 Task: Look for space in Smila, Ukraine from 6th September, 2023 to 15th September, 2023 for 6 adults in price range Rs.8000 to Rs.12000. Place can be entire place or private room with 6 bedrooms having 6 beds and 6 bathrooms. Property type can be house, flat, guest house. Amenities needed are: wifi, TV, free parkinig on premises, gym, breakfast. Booking option can be shelf check-in. Required host language is English.
Action: Mouse moved to (402, 84)
Screenshot: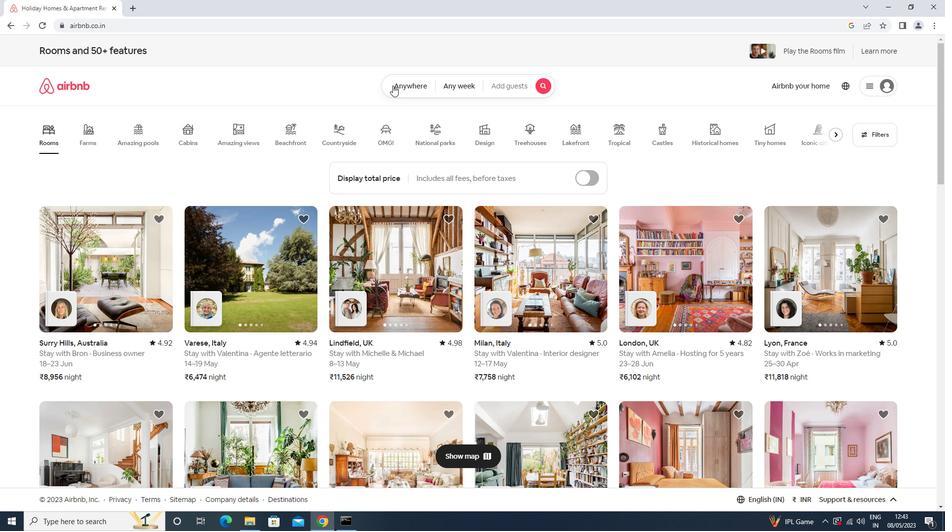 
Action: Mouse pressed left at (402, 84)
Screenshot: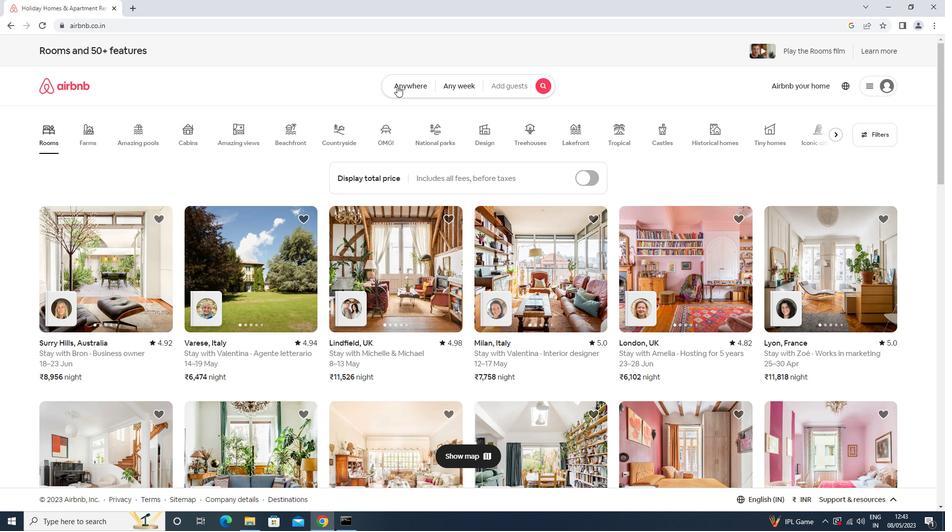 
Action: Mouse moved to (336, 121)
Screenshot: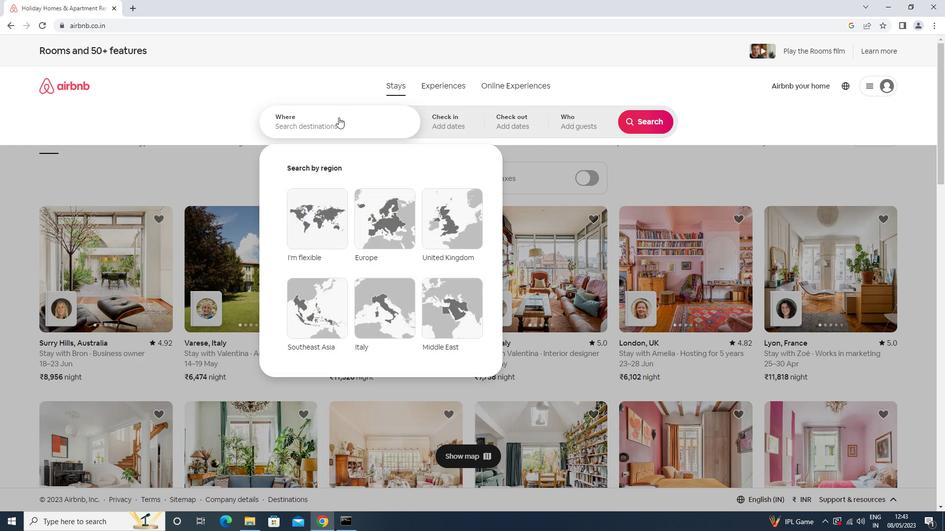 
Action: Mouse pressed left at (336, 121)
Screenshot: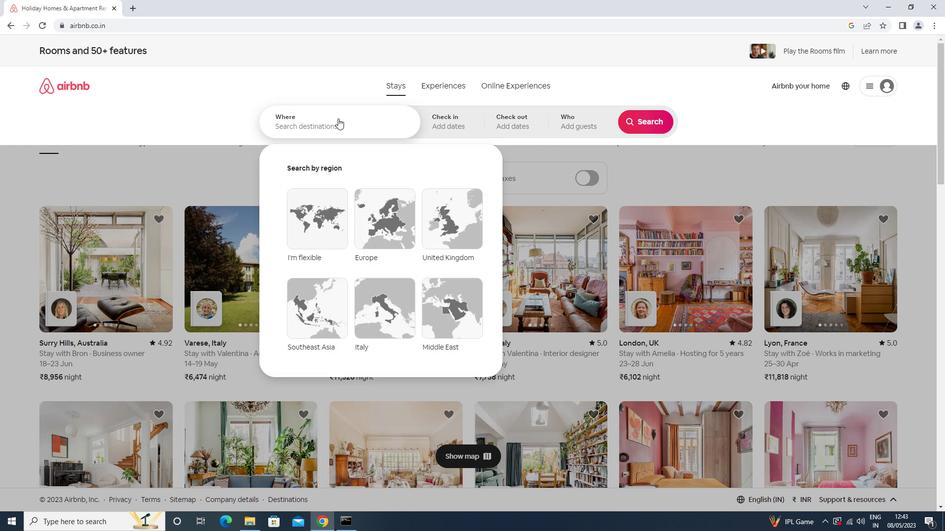 
Action: Key pressed <Key.shift>SMILA,<Key.space><Key.shift>UKRAINE<Key.enter>
Screenshot: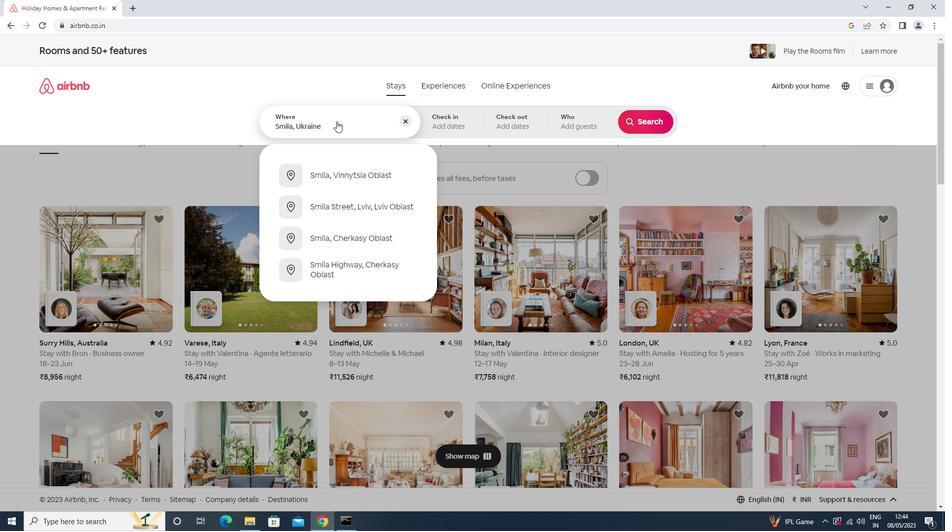 
Action: Mouse moved to (647, 197)
Screenshot: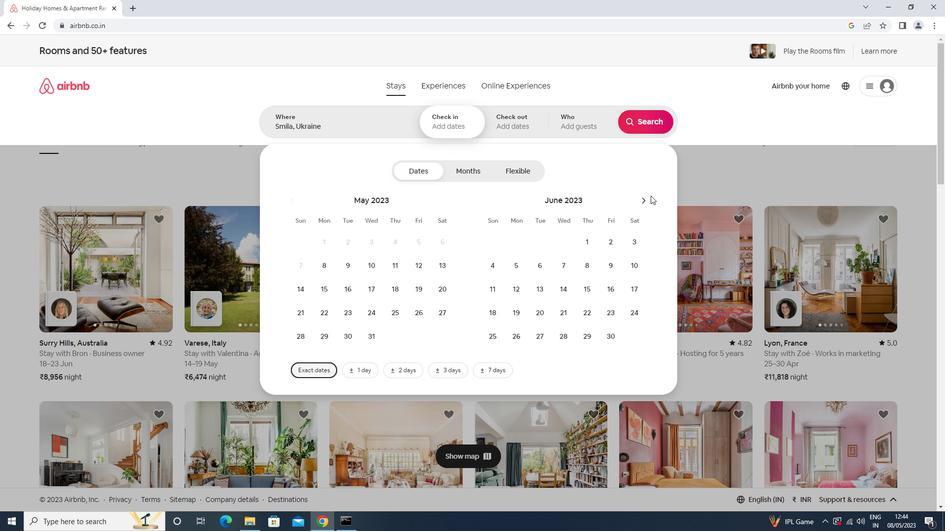 
Action: Mouse pressed left at (647, 197)
Screenshot: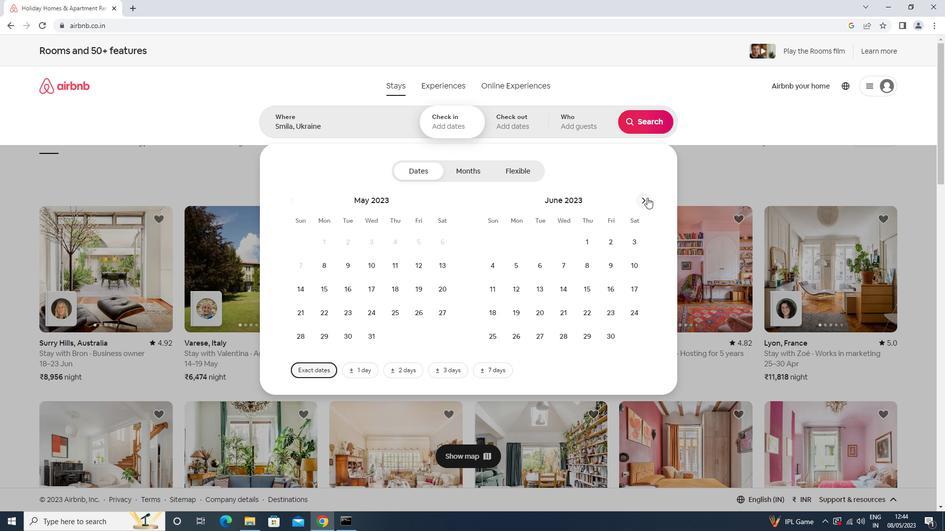 
Action: Mouse moved to (646, 197)
Screenshot: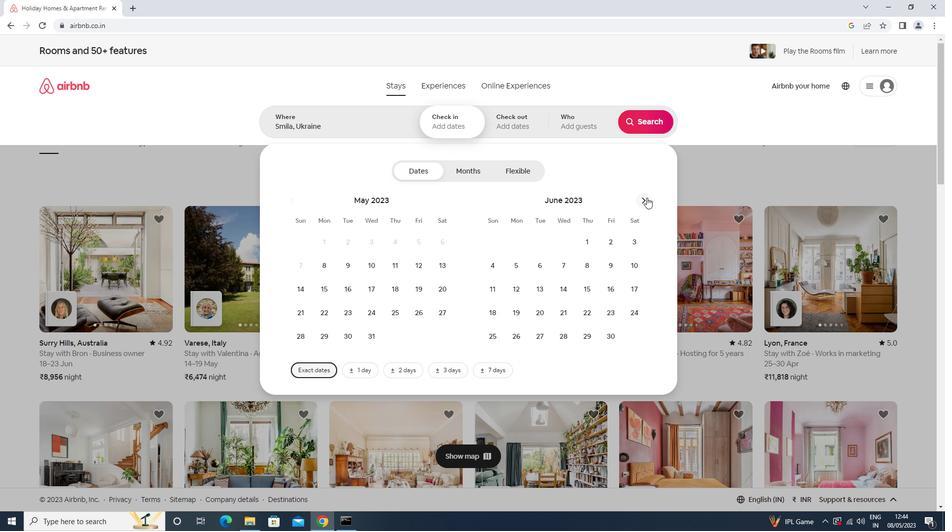 
Action: Mouse pressed left at (646, 197)
Screenshot: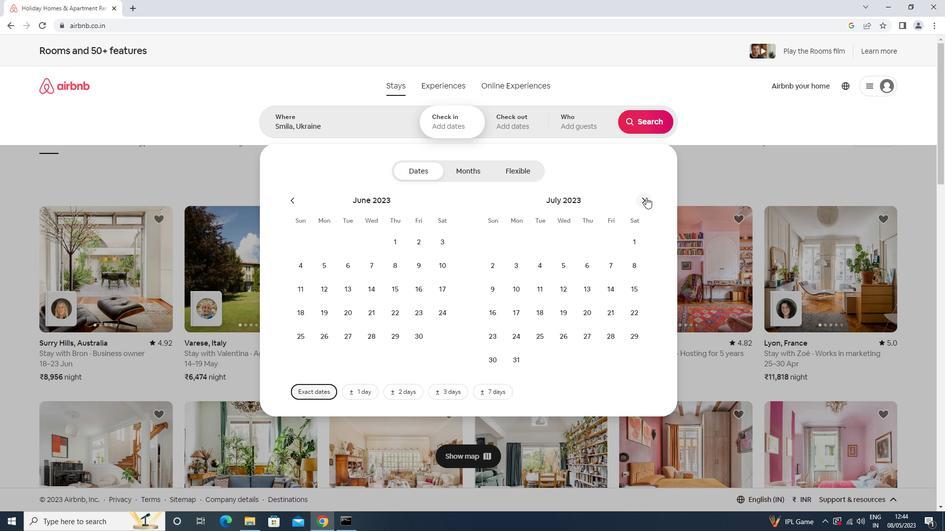 
Action: Mouse pressed left at (646, 197)
Screenshot: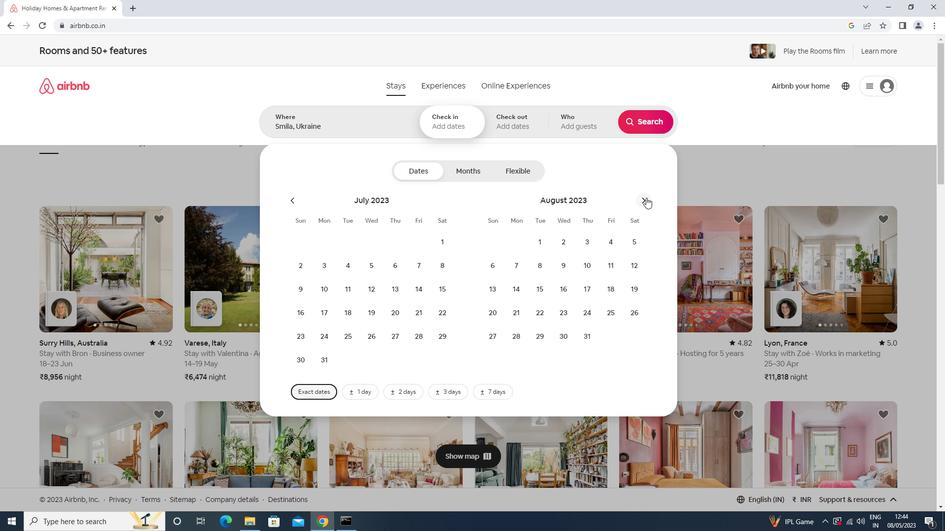 
Action: Mouse moved to (563, 262)
Screenshot: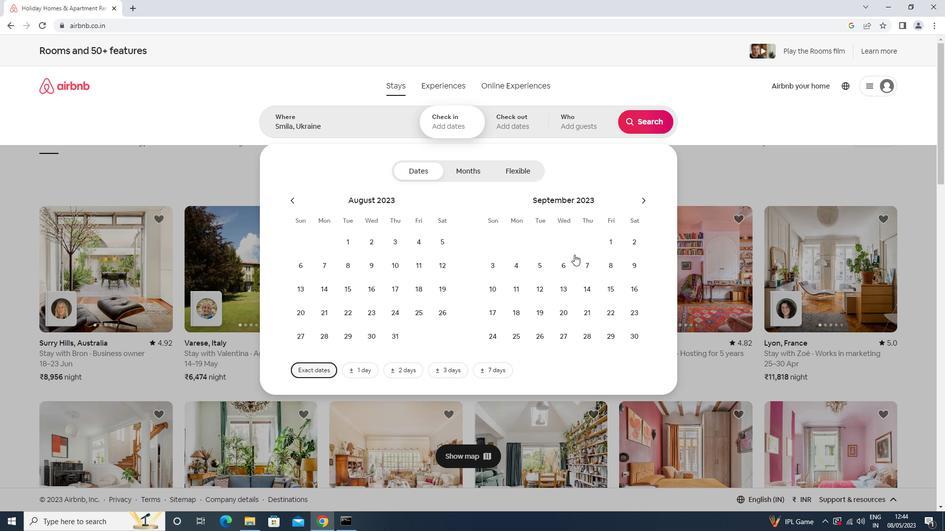 
Action: Mouse pressed left at (563, 262)
Screenshot: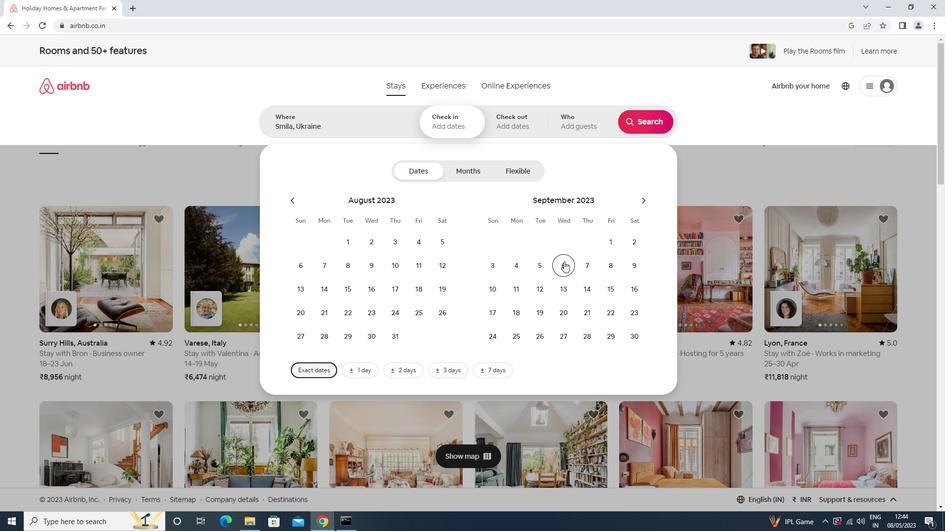 
Action: Mouse moved to (617, 290)
Screenshot: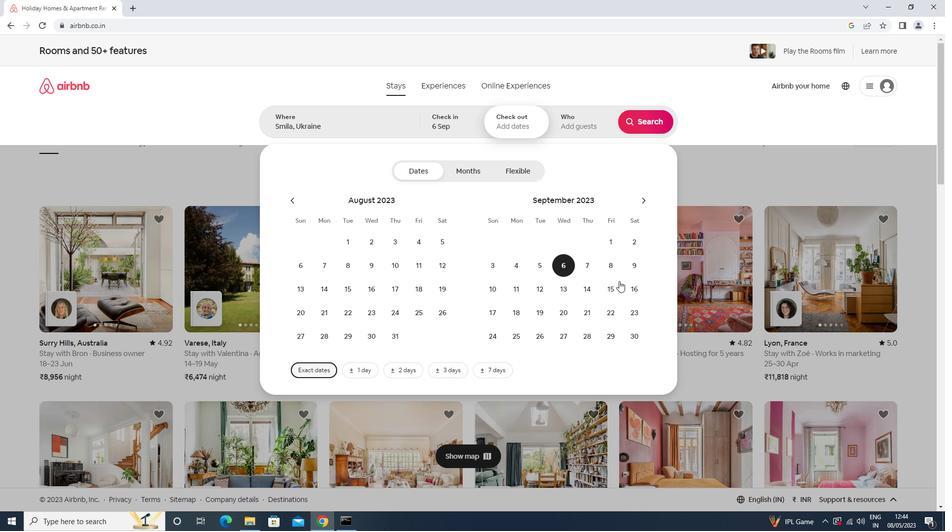 
Action: Mouse pressed left at (617, 290)
Screenshot: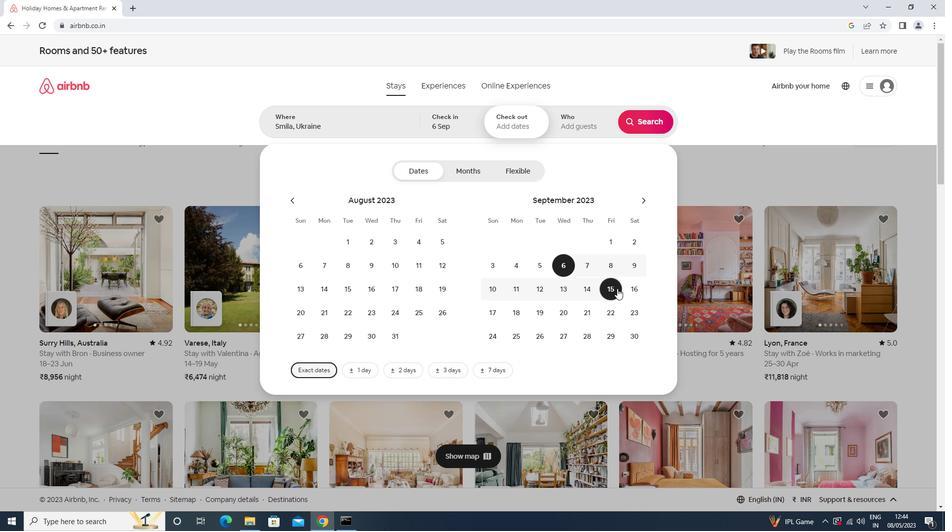 
Action: Mouse moved to (574, 111)
Screenshot: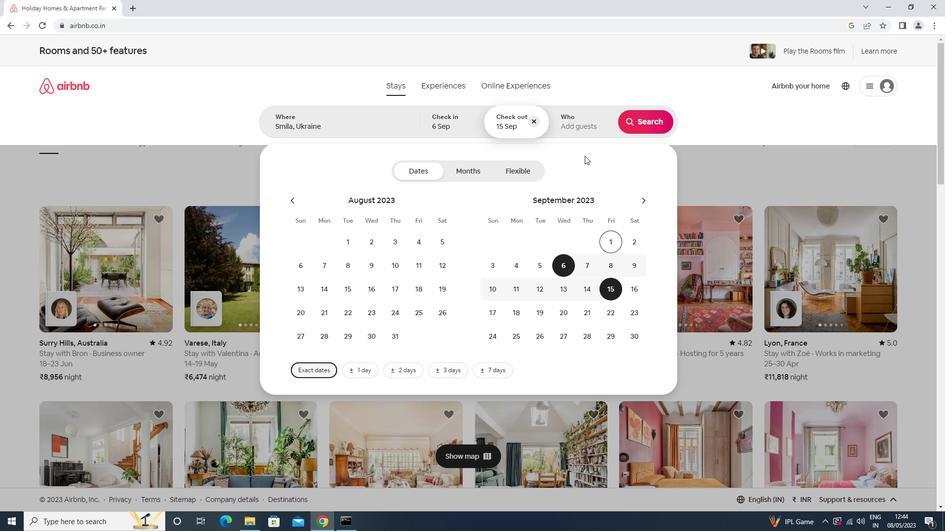 
Action: Mouse pressed left at (574, 111)
Screenshot: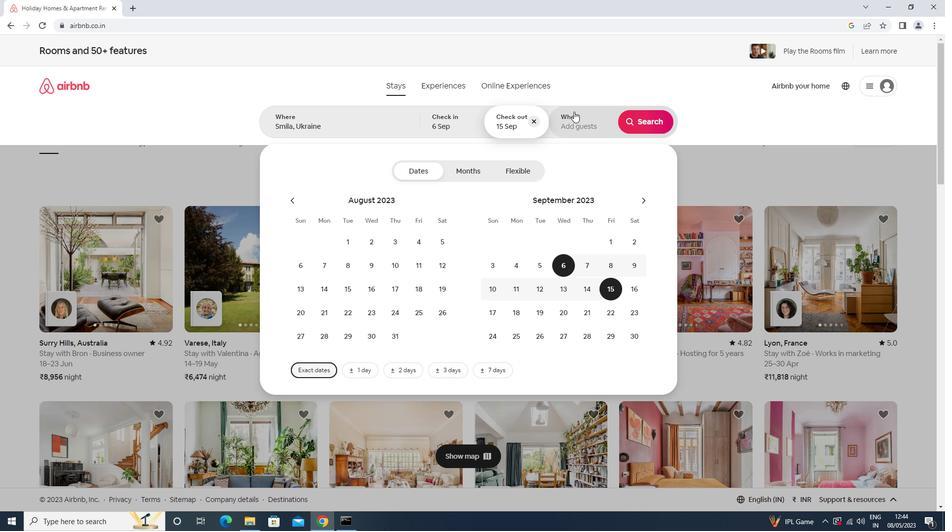 
Action: Mouse moved to (651, 172)
Screenshot: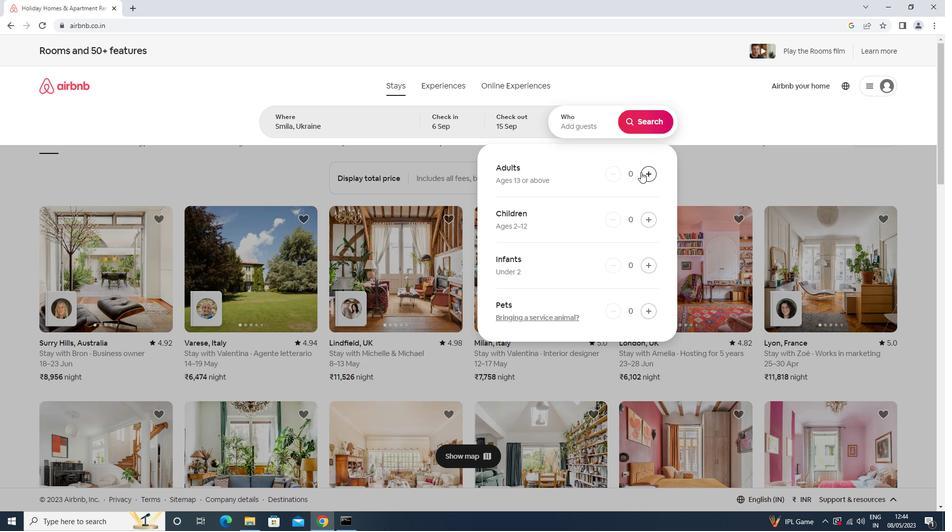 
Action: Mouse pressed left at (651, 172)
Screenshot: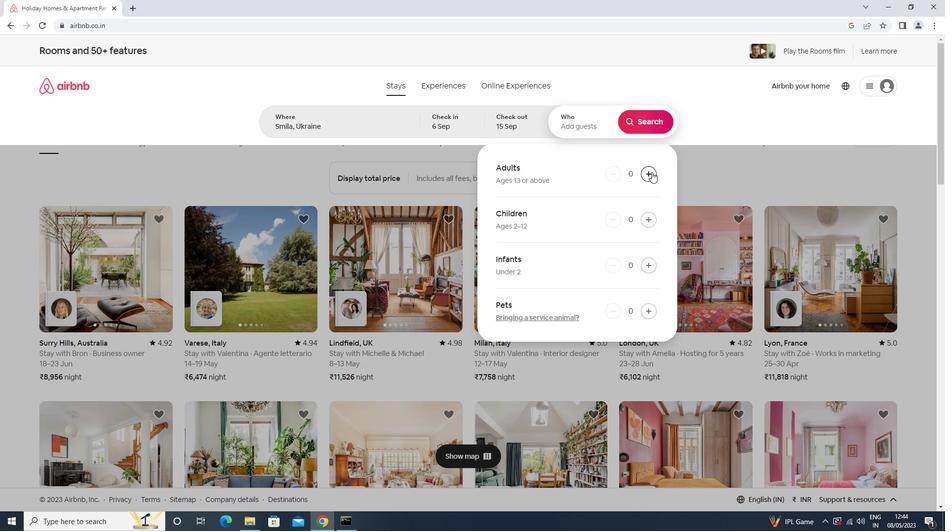 
Action: Mouse moved to (652, 172)
Screenshot: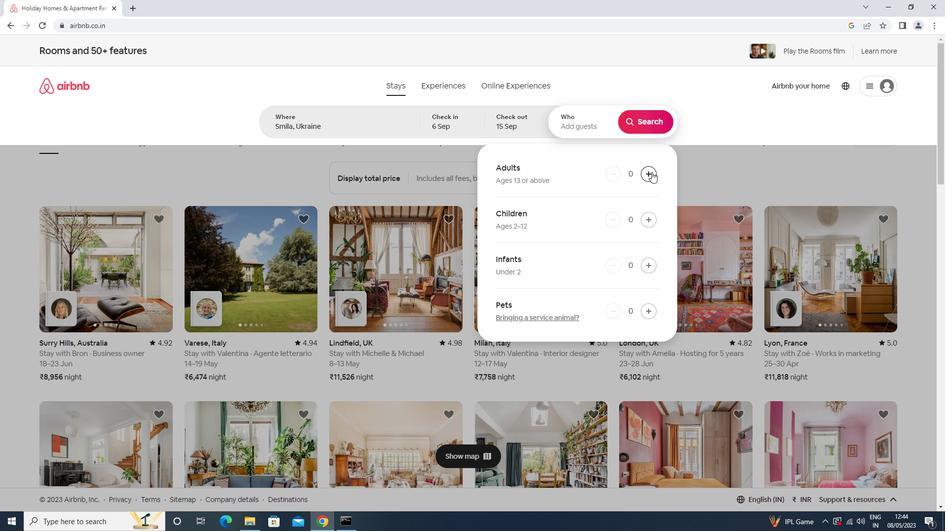 
Action: Mouse pressed left at (652, 172)
Screenshot: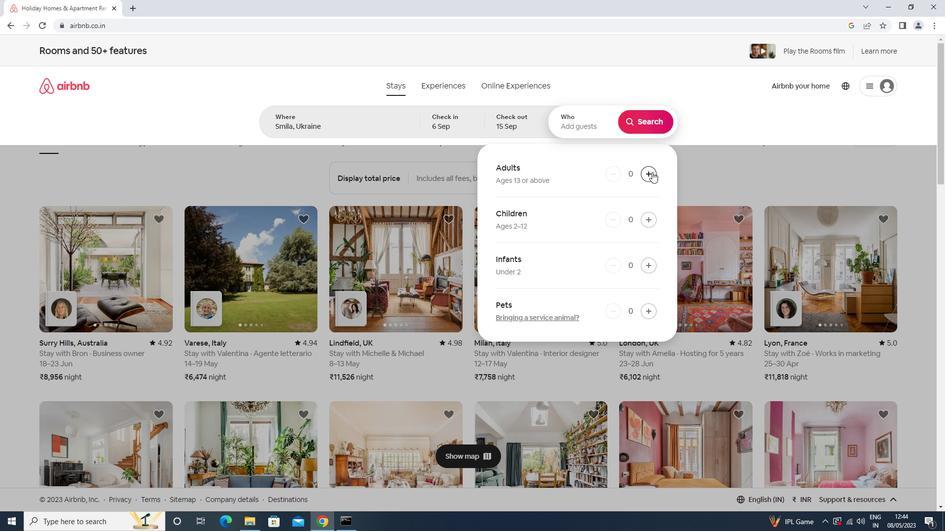
Action: Mouse pressed left at (652, 172)
Screenshot: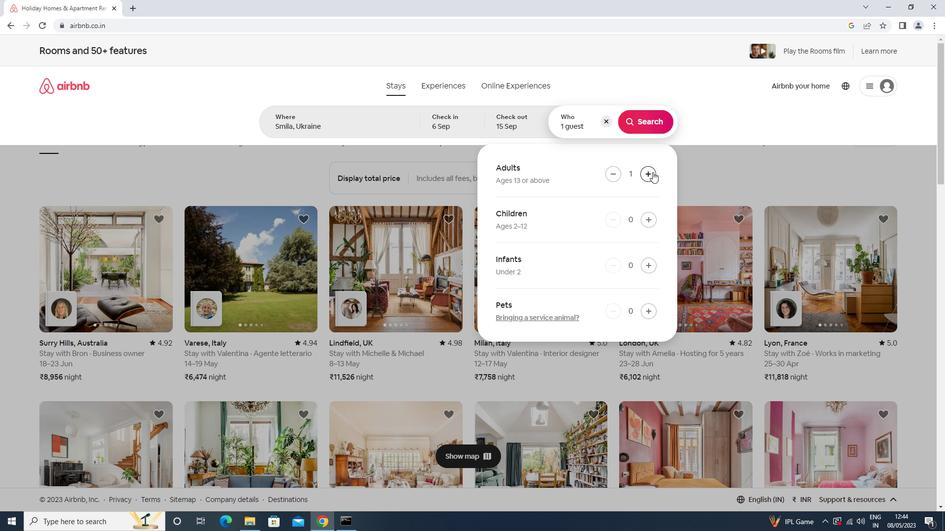 
Action: Mouse pressed left at (652, 172)
Screenshot: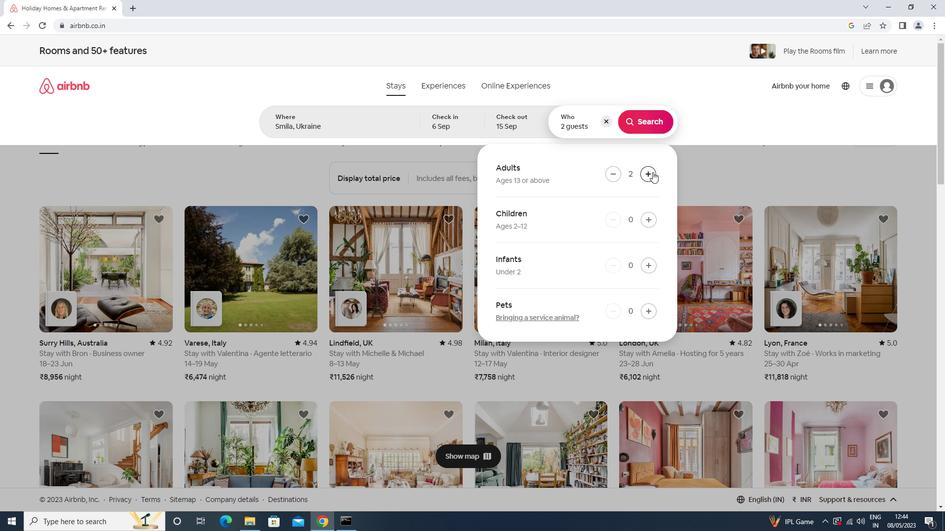 
Action: Mouse pressed left at (652, 172)
Screenshot: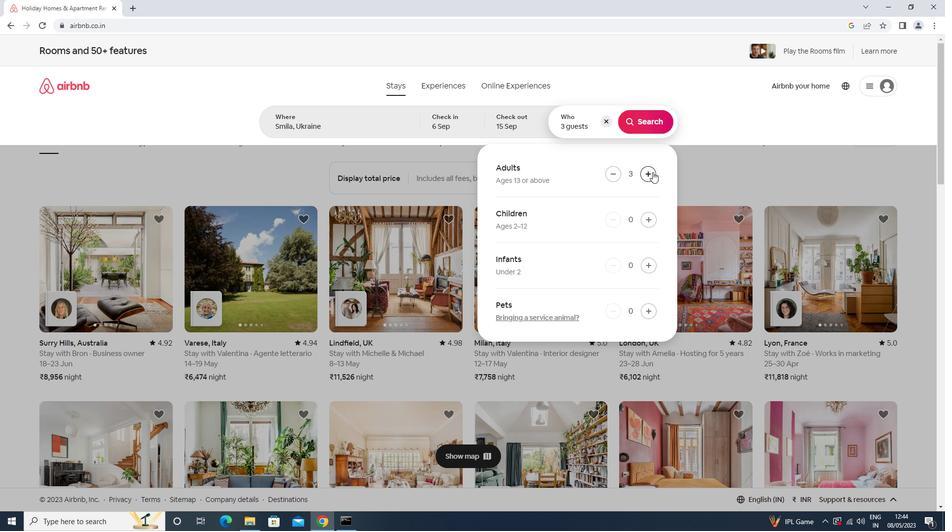 
Action: Mouse pressed left at (652, 172)
Screenshot: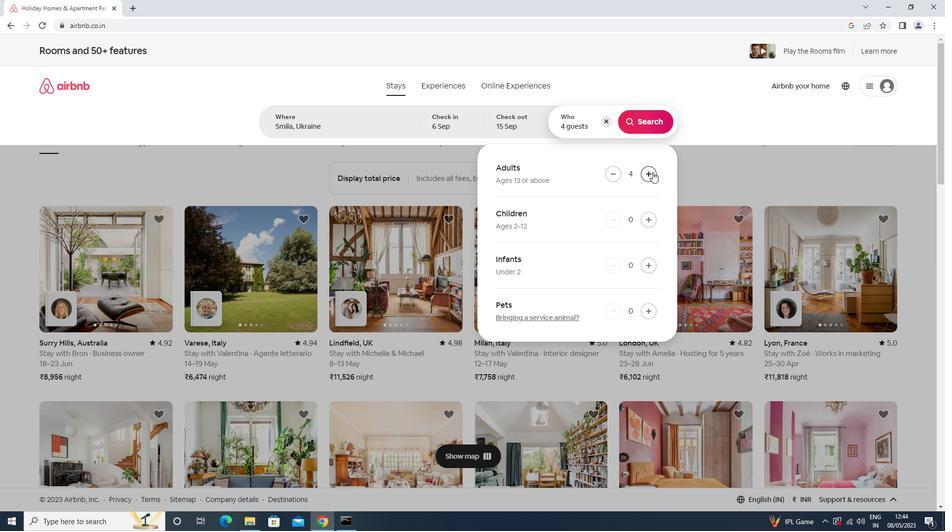 
Action: Mouse moved to (649, 124)
Screenshot: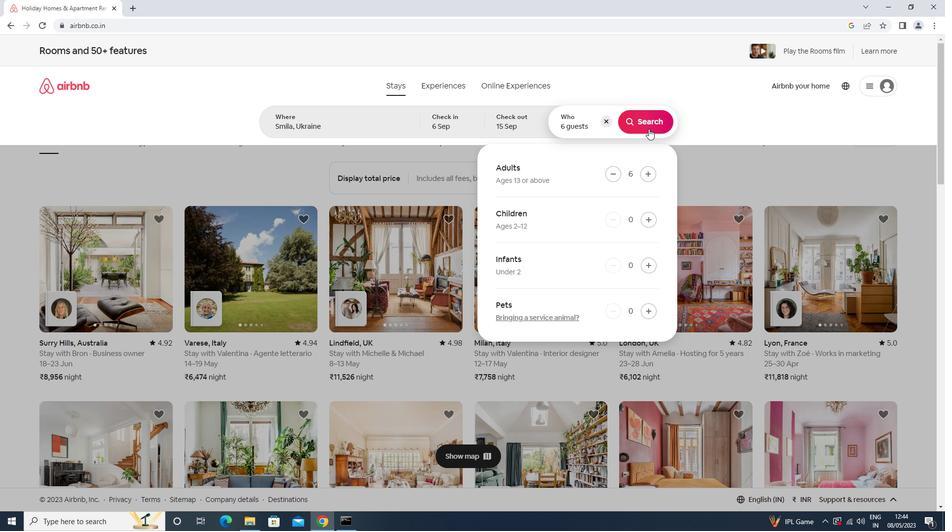 
Action: Mouse pressed left at (649, 124)
Screenshot: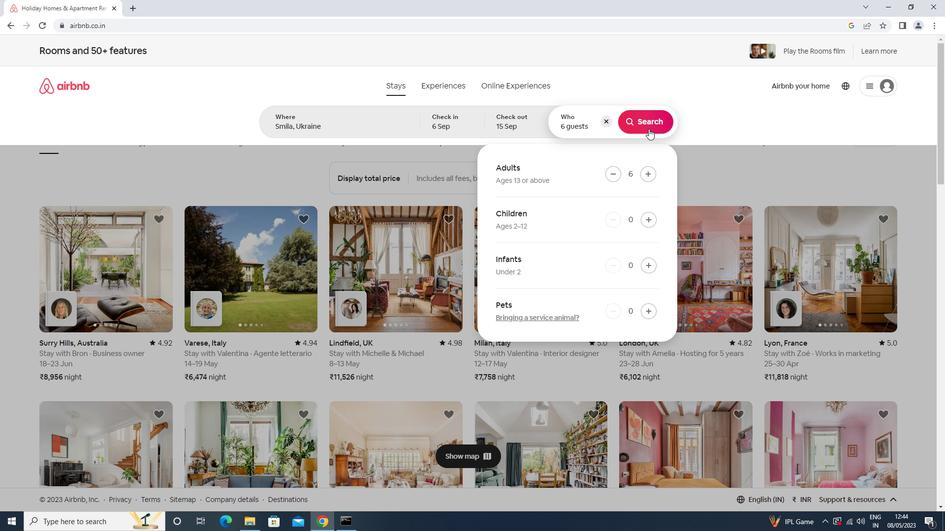 
Action: Mouse moved to (913, 95)
Screenshot: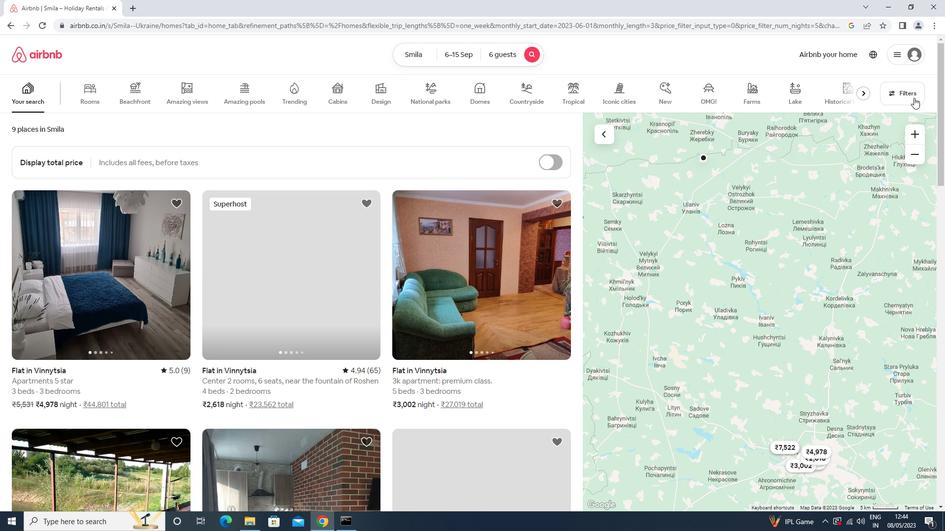 
Action: Mouse pressed left at (913, 95)
Screenshot: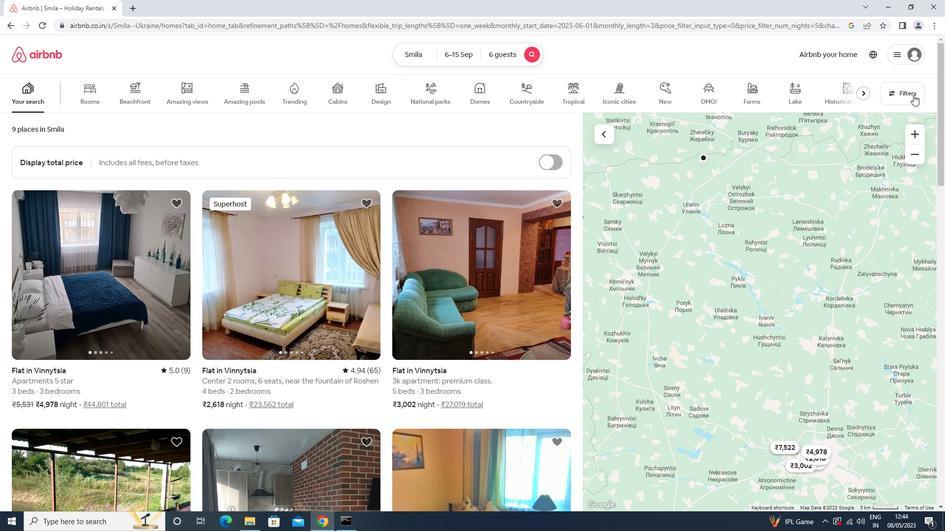 
Action: Mouse moved to (367, 325)
Screenshot: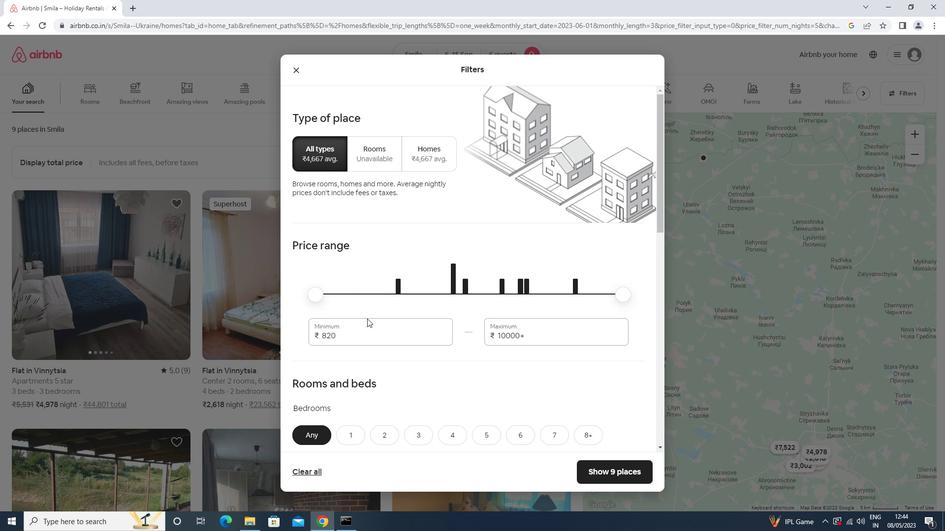 
Action: Mouse pressed left at (367, 325)
Screenshot: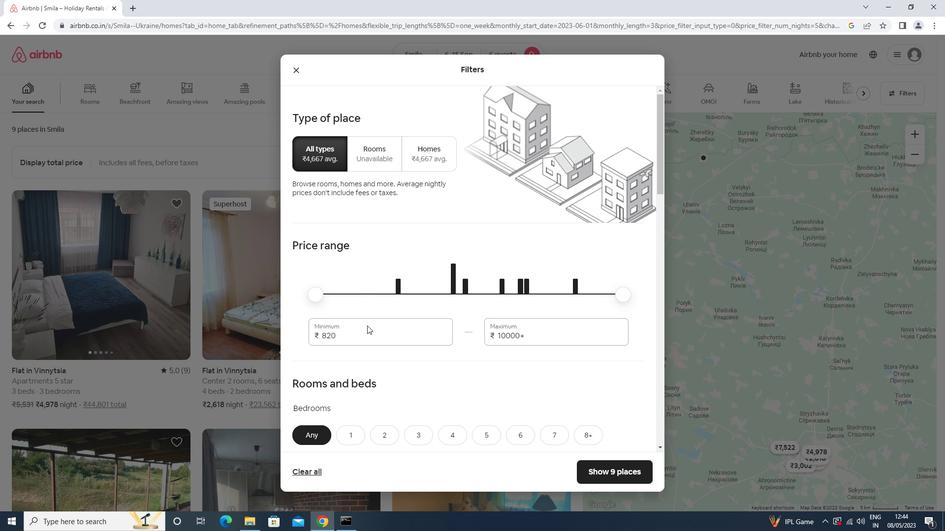 
Action: Mouse moved to (367, 326)
Screenshot: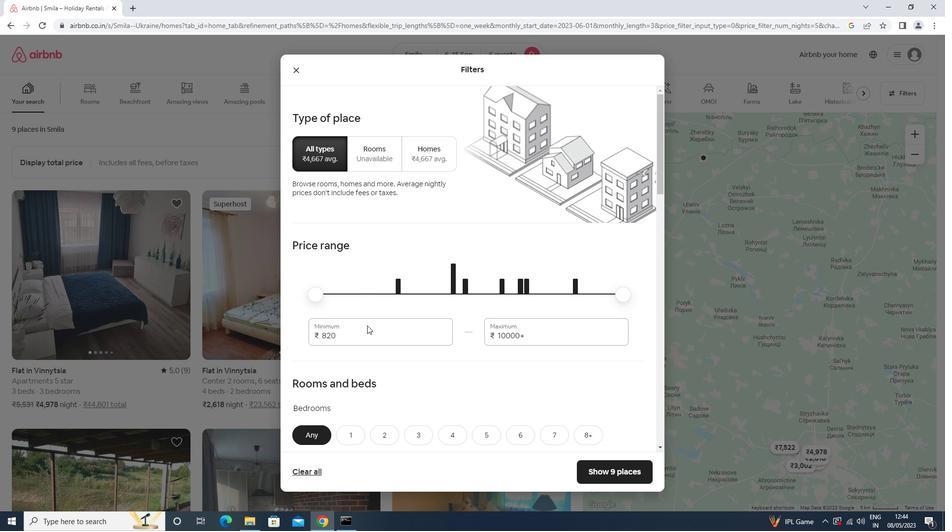 
Action: Key pressed <Key.backspace><Key.backspace>000<Key.tab>12000
Screenshot: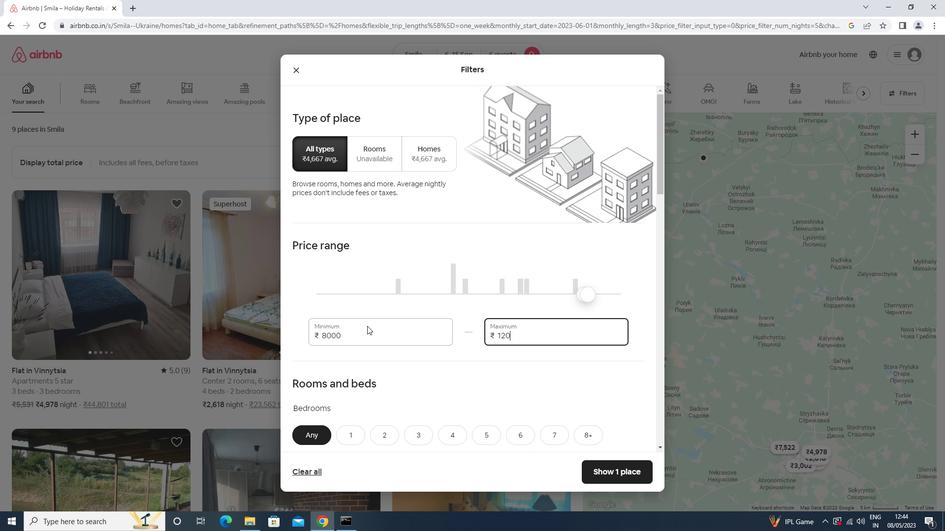 
Action: Mouse moved to (367, 324)
Screenshot: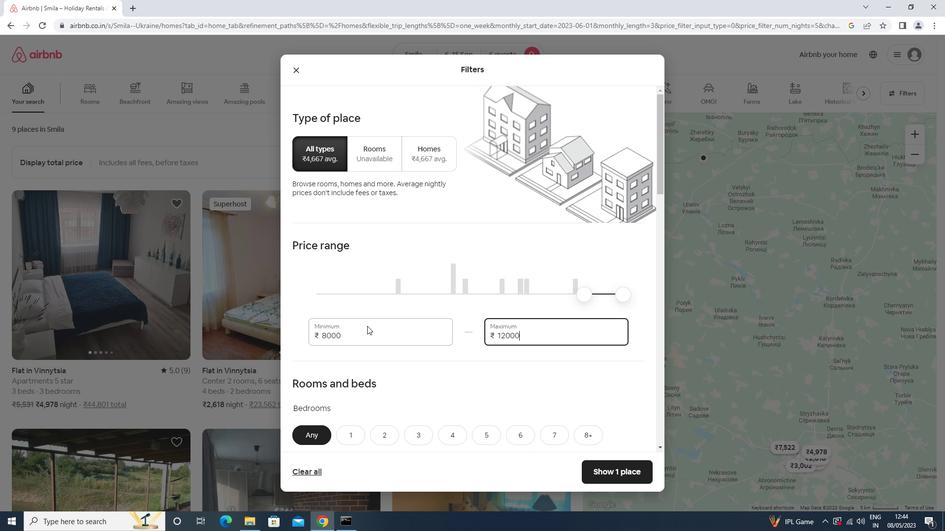 
Action: Mouse scrolled (367, 324) with delta (0, 0)
Screenshot: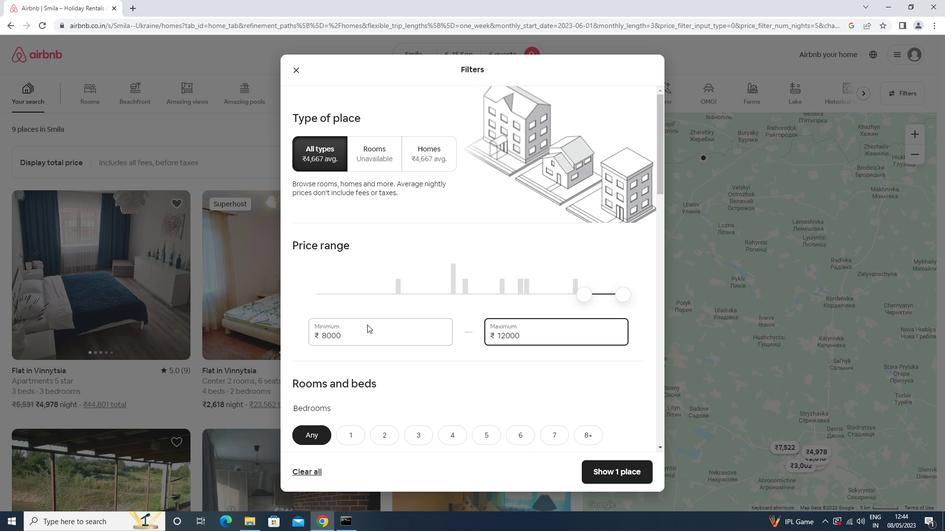 
Action: Mouse scrolled (367, 324) with delta (0, 0)
Screenshot: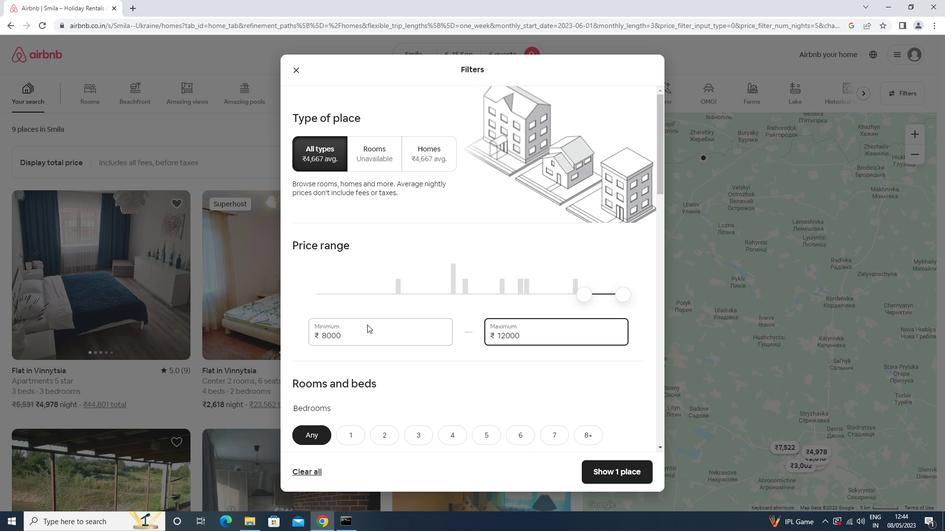 
Action: Mouse scrolled (367, 324) with delta (0, 0)
Screenshot: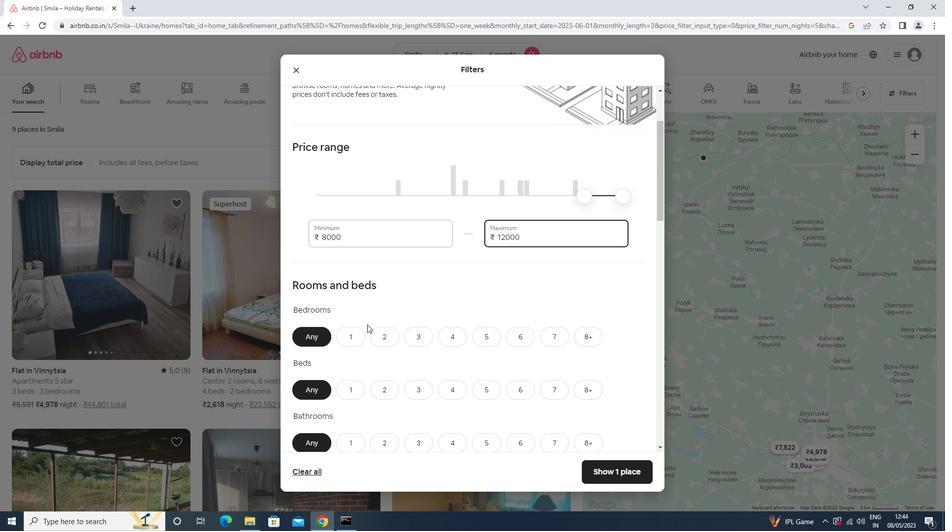 
Action: Mouse scrolled (367, 324) with delta (0, 0)
Screenshot: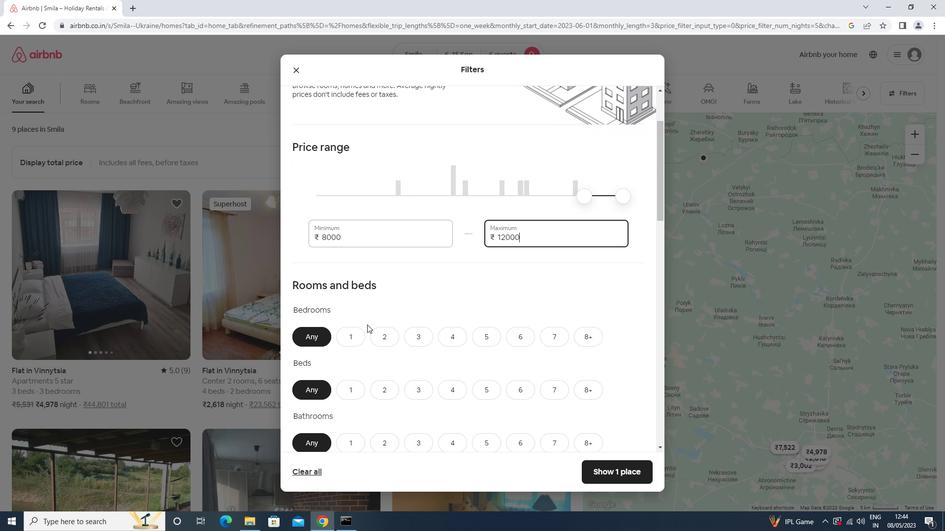 
Action: Mouse moved to (526, 234)
Screenshot: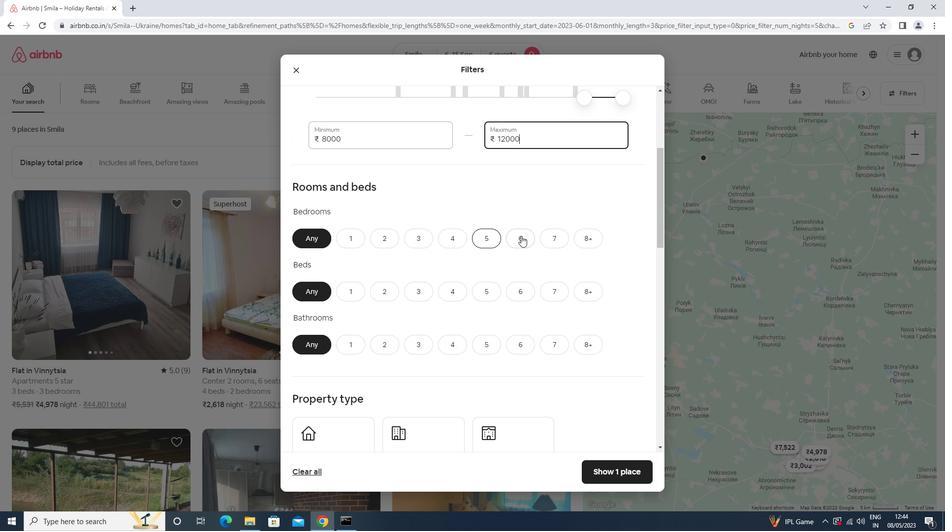
Action: Mouse pressed left at (526, 234)
Screenshot: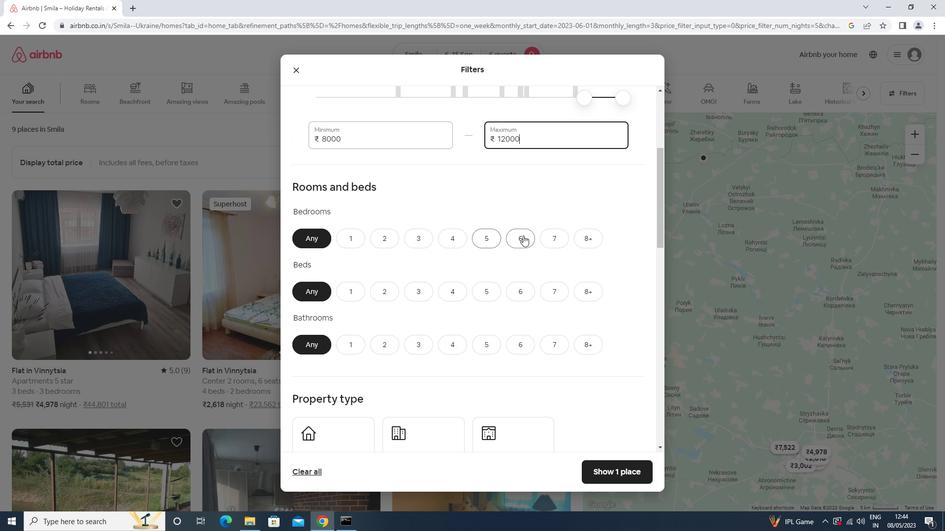 
Action: Mouse moved to (513, 285)
Screenshot: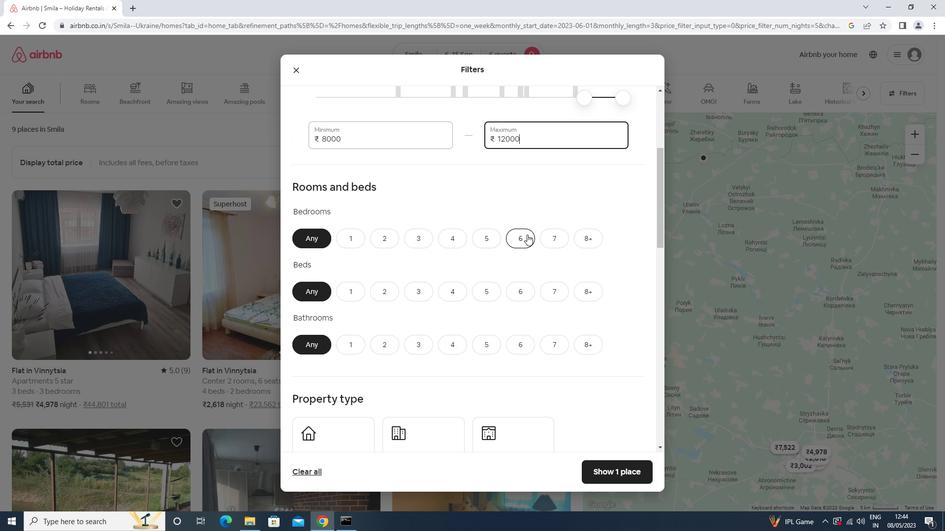 
Action: Mouse pressed left at (513, 285)
Screenshot: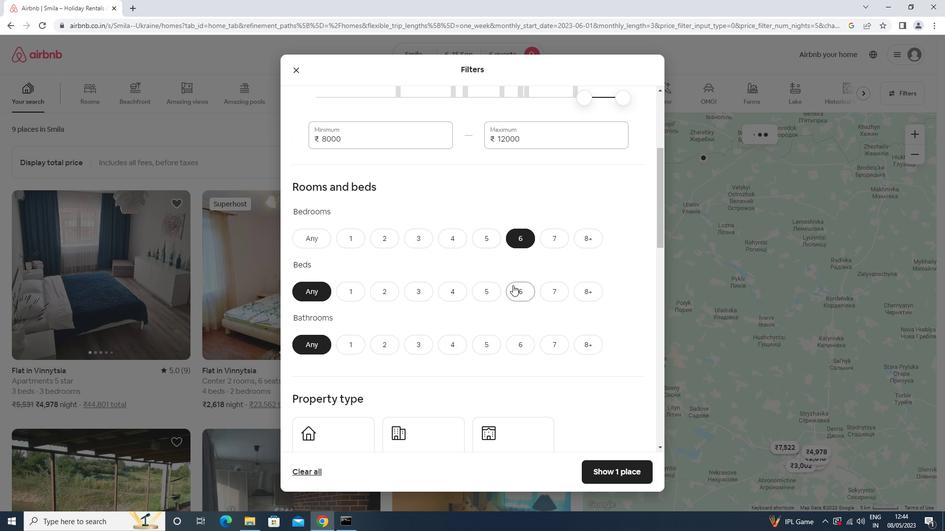 
Action: Mouse moved to (508, 342)
Screenshot: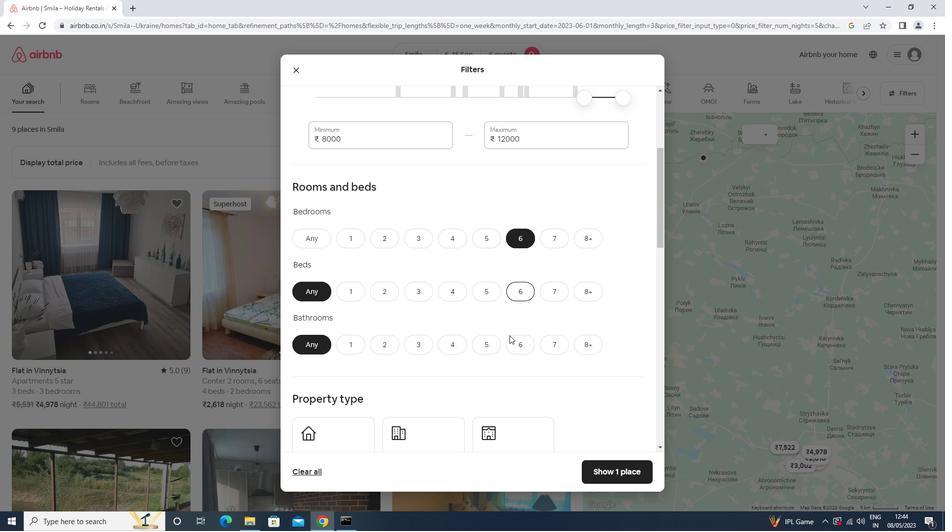 
Action: Mouse pressed left at (508, 342)
Screenshot: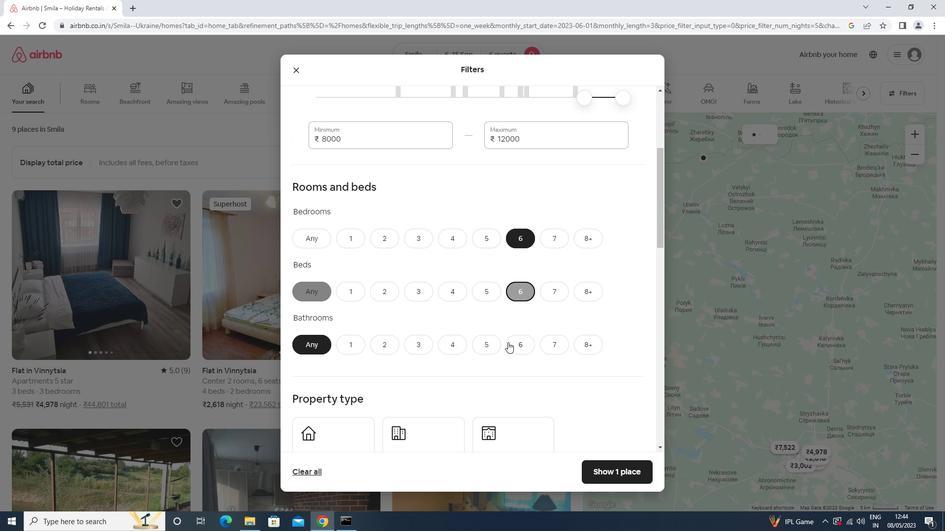 
Action: Mouse moved to (471, 324)
Screenshot: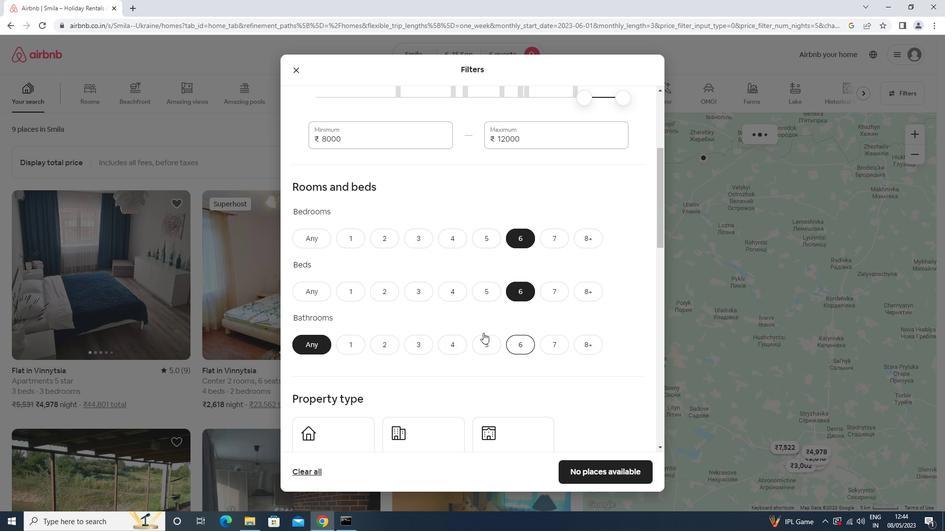 
Action: Mouse scrolled (471, 324) with delta (0, 0)
Screenshot: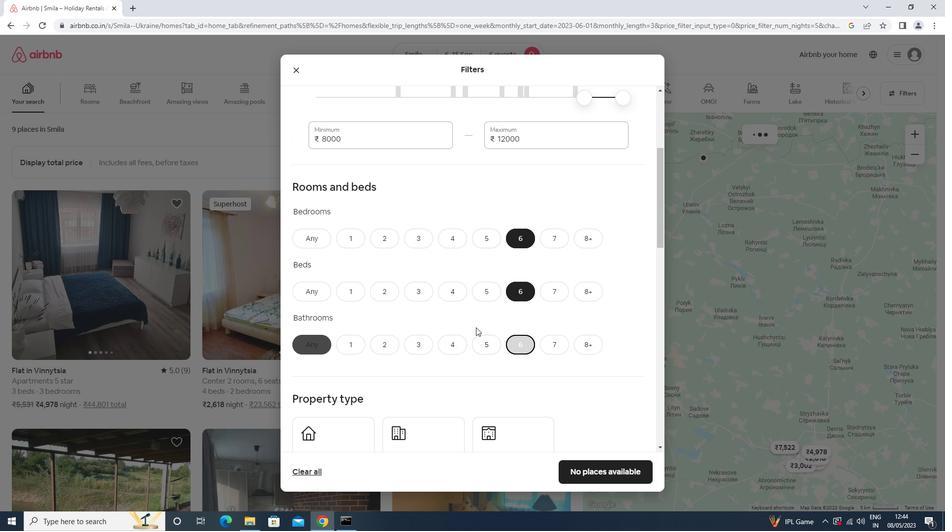 
Action: Mouse scrolled (471, 324) with delta (0, 0)
Screenshot: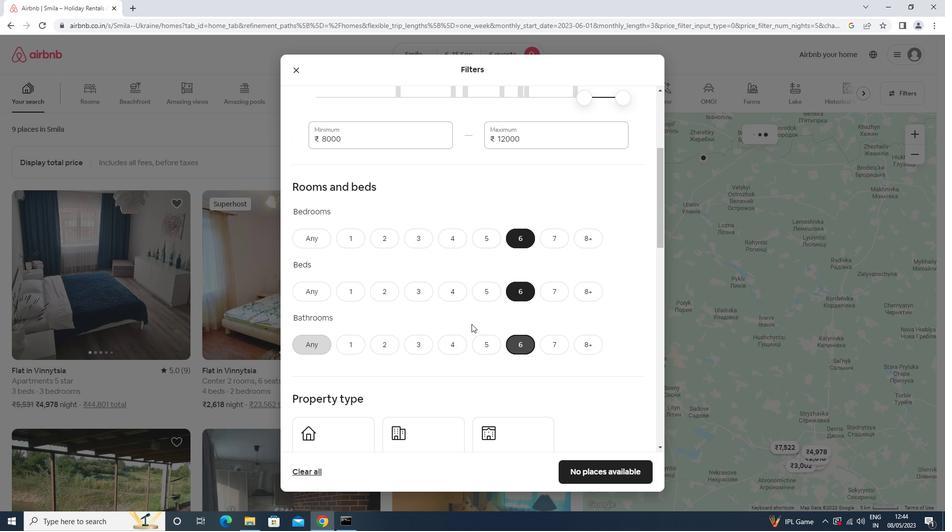 
Action: Mouse scrolled (471, 324) with delta (0, 0)
Screenshot: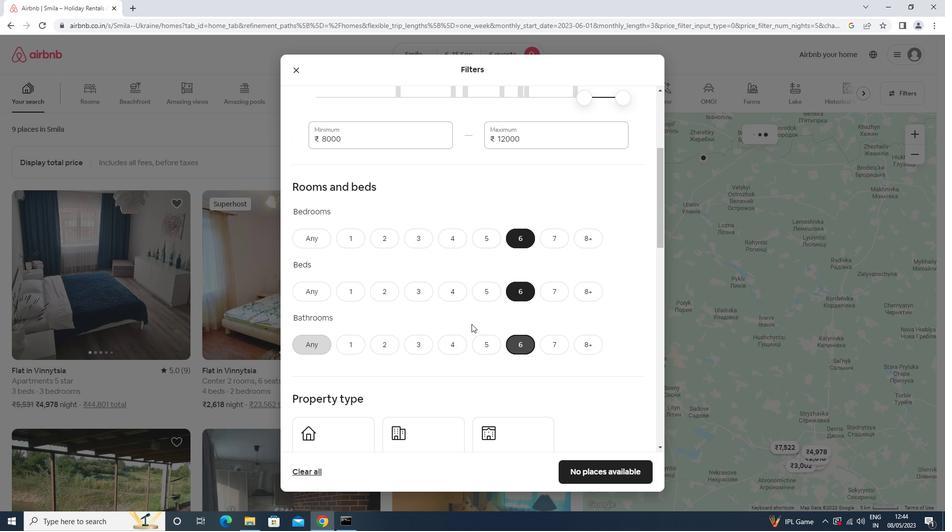 
Action: Mouse scrolled (471, 324) with delta (0, 0)
Screenshot: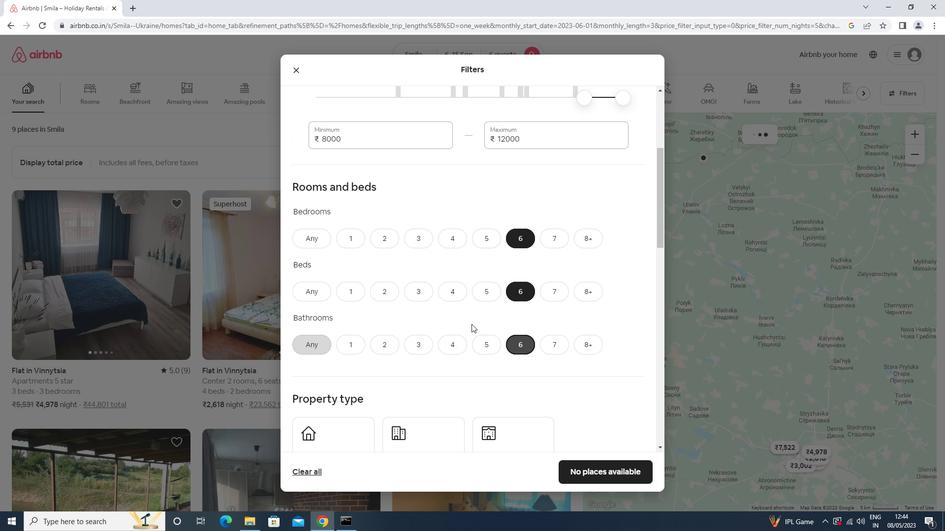 
Action: Mouse moved to (368, 251)
Screenshot: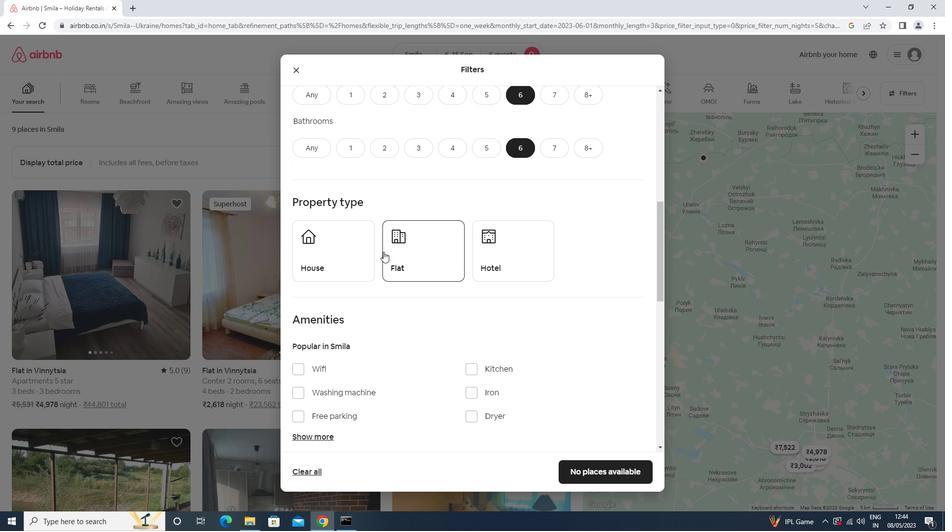 
Action: Mouse pressed left at (368, 251)
Screenshot: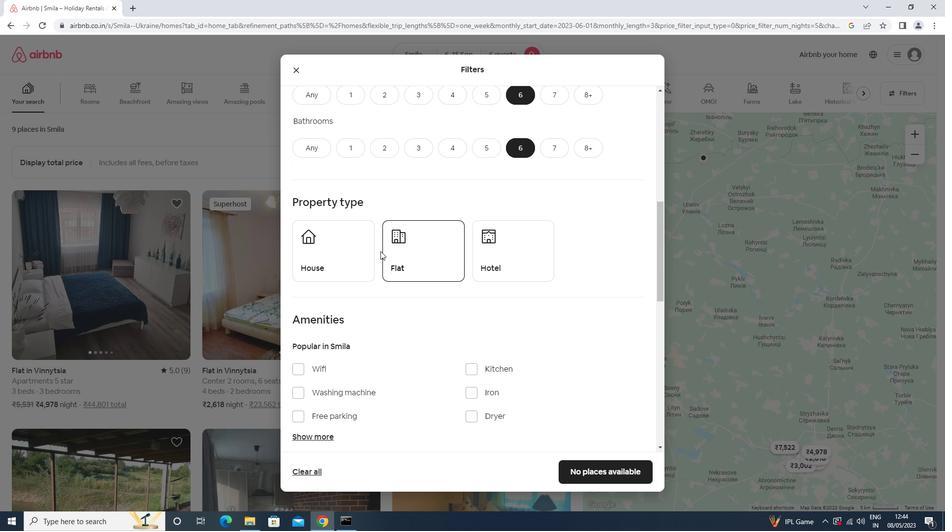 
Action: Mouse moved to (408, 250)
Screenshot: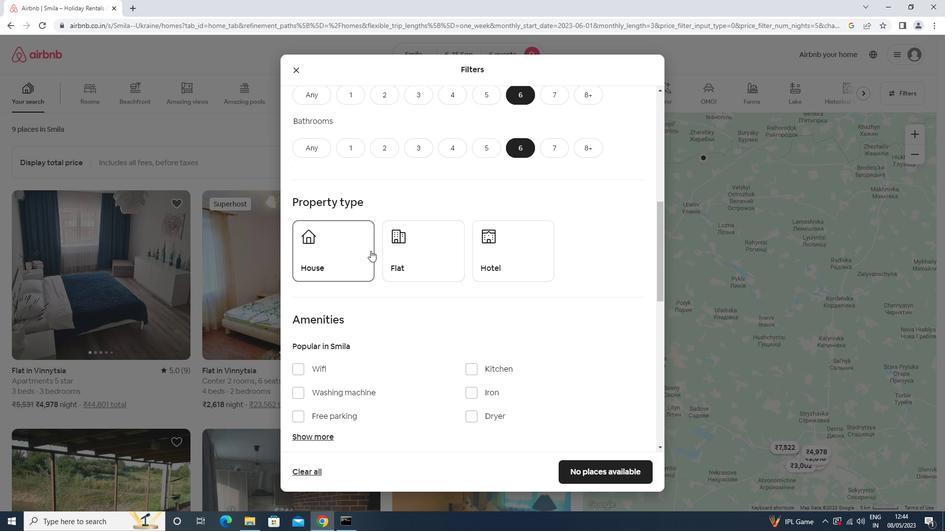 
Action: Mouse pressed left at (408, 250)
Screenshot: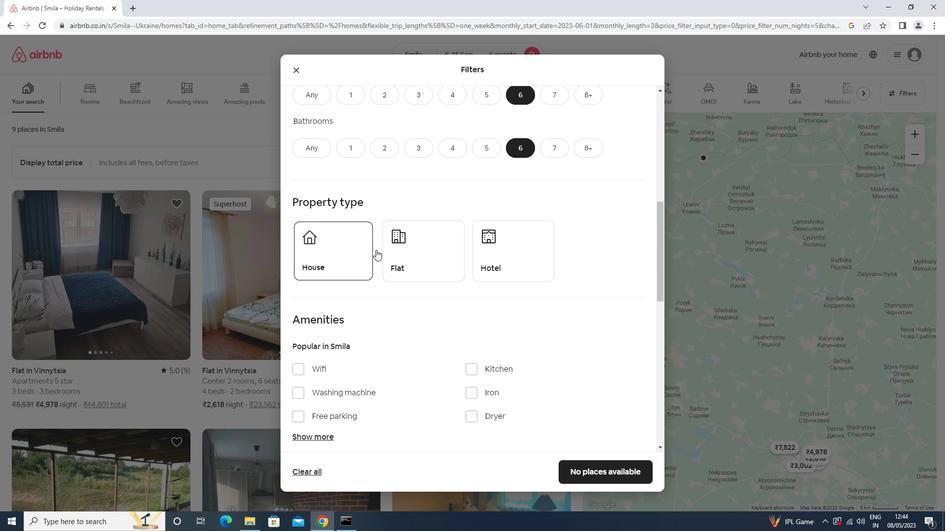 
Action: Mouse moved to (421, 248)
Screenshot: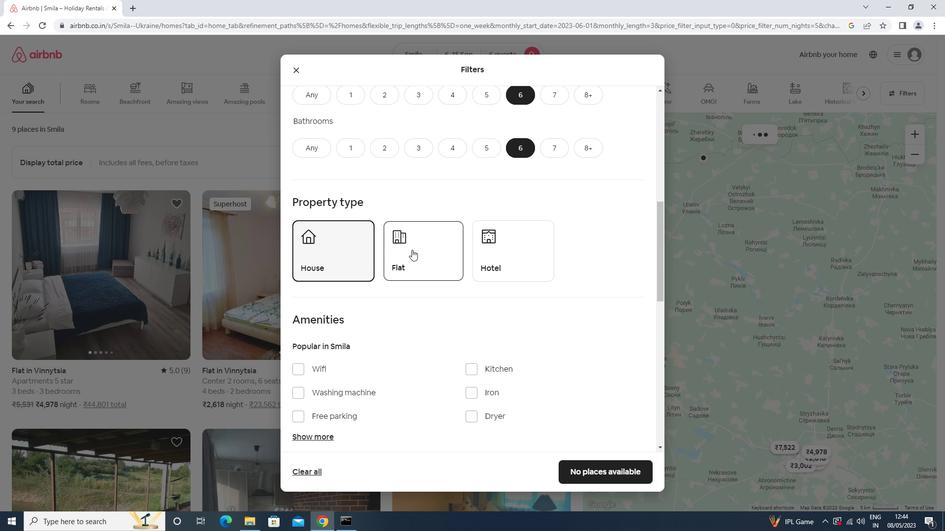 
Action: Mouse scrolled (421, 247) with delta (0, 0)
Screenshot: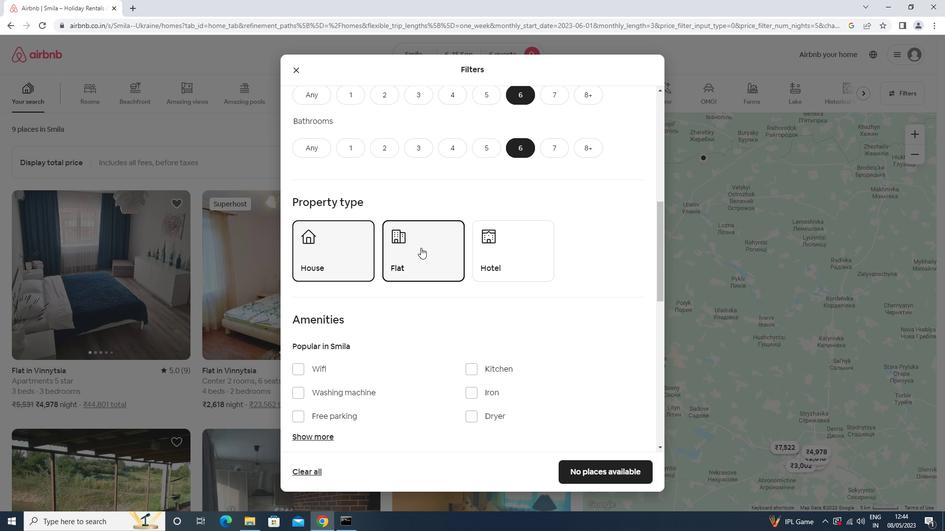 
Action: Mouse scrolled (421, 247) with delta (0, 0)
Screenshot: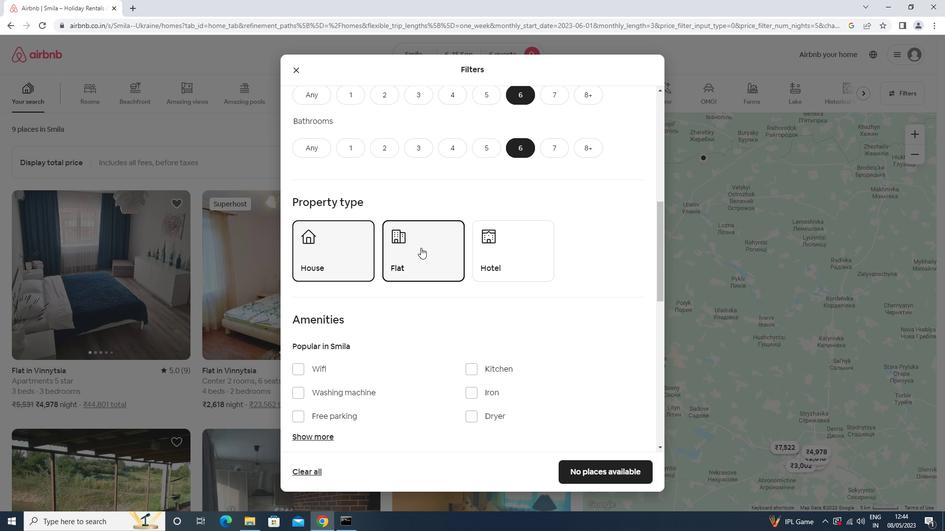 
Action: Mouse moved to (336, 267)
Screenshot: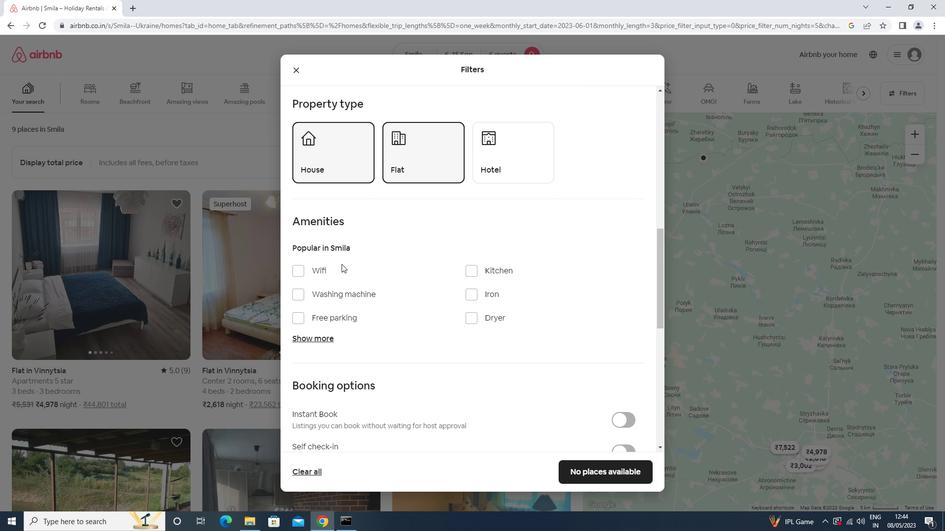 
Action: Mouse pressed left at (336, 267)
Screenshot: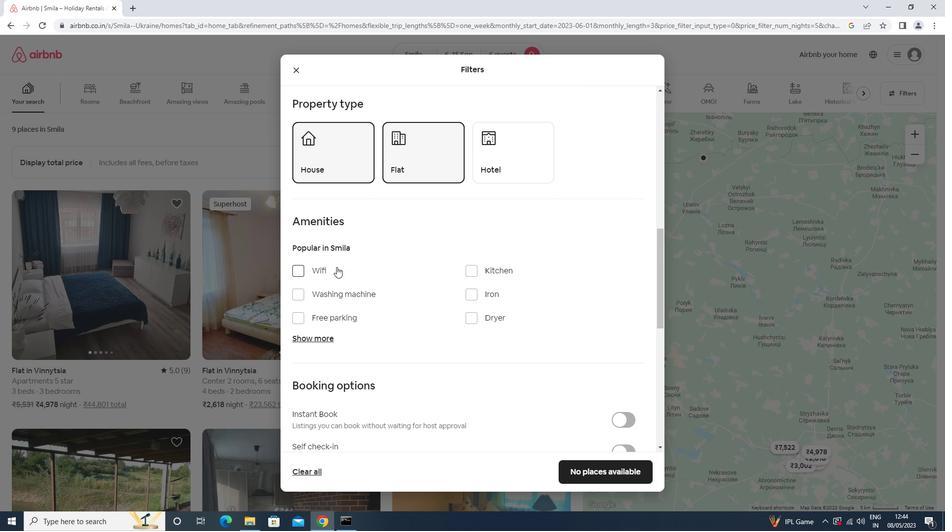 
Action: Mouse moved to (323, 319)
Screenshot: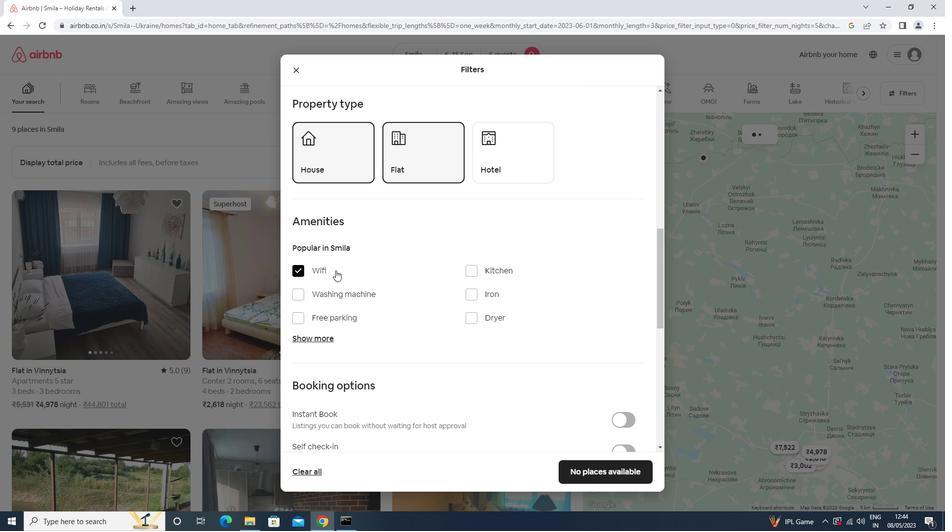 
Action: Mouse pressed left at (323, 319)
Screenshot: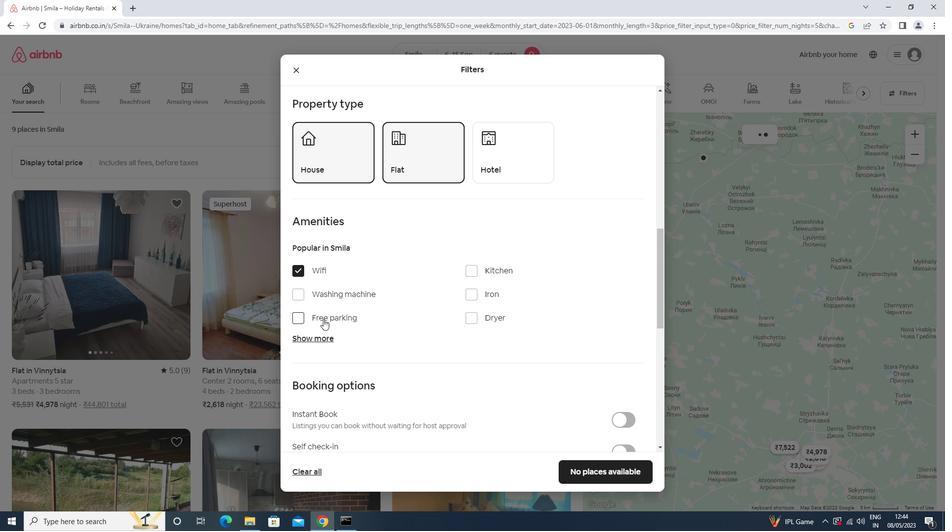 
Action: Mouse moved to (318, 334)
Screenshot: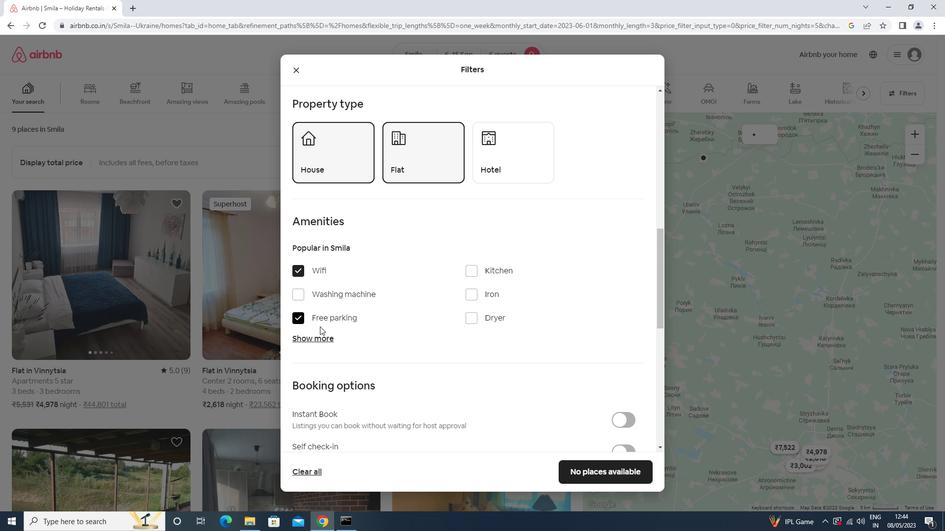 
Action: Mouse pressed left at (318, 334)
Screenshot: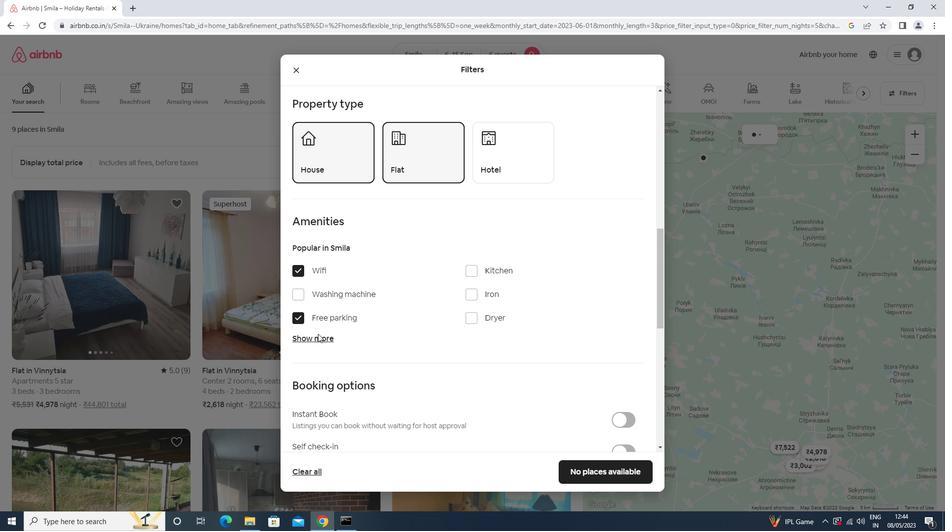 
Action: Mouse moved to (380, 267)
Screenshot: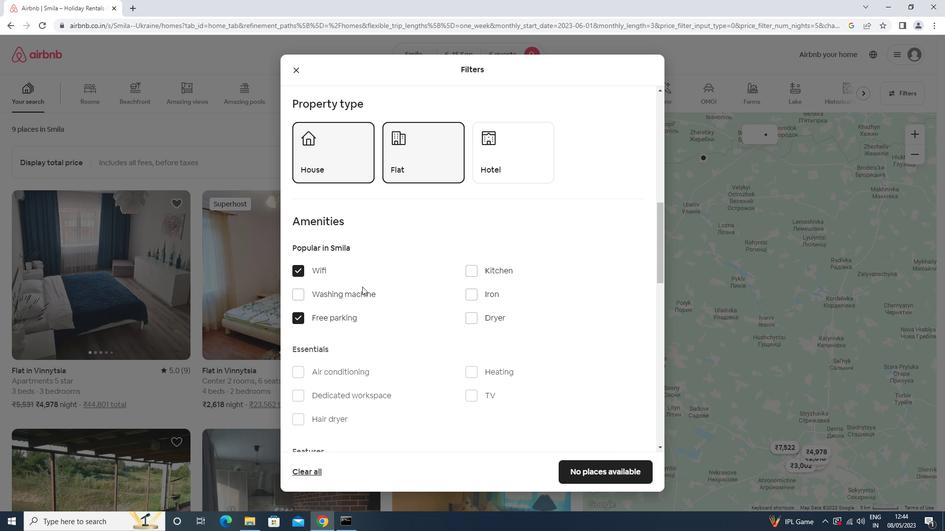 
Action: Mouse scrolled (380, 267) with delta (0, 0)
Screenshot: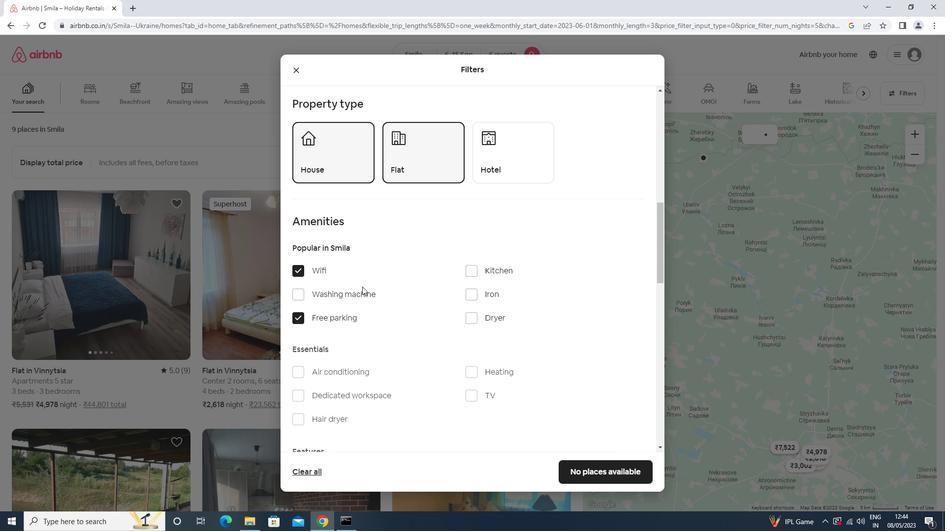 
Action: Mouse scrolled (380, 267) with delta (0, 0)
Screenshot: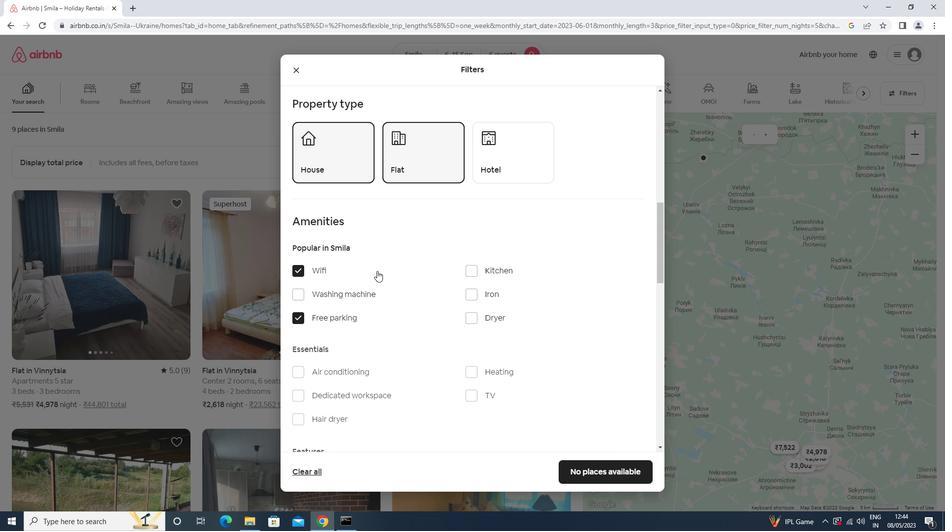 
Action: Mouse moved to (499, 293)
Screenshot: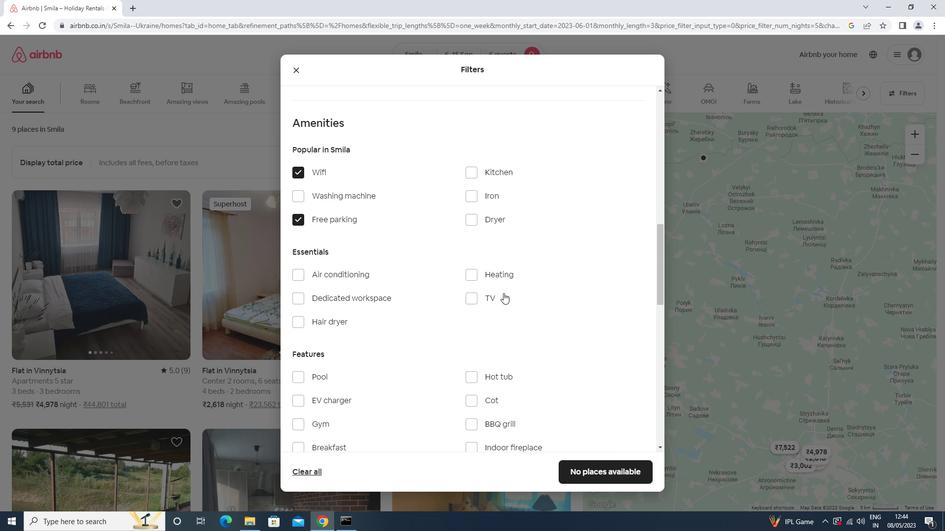 
Action: Mouse pressed left at (499, 293)
Screenshot: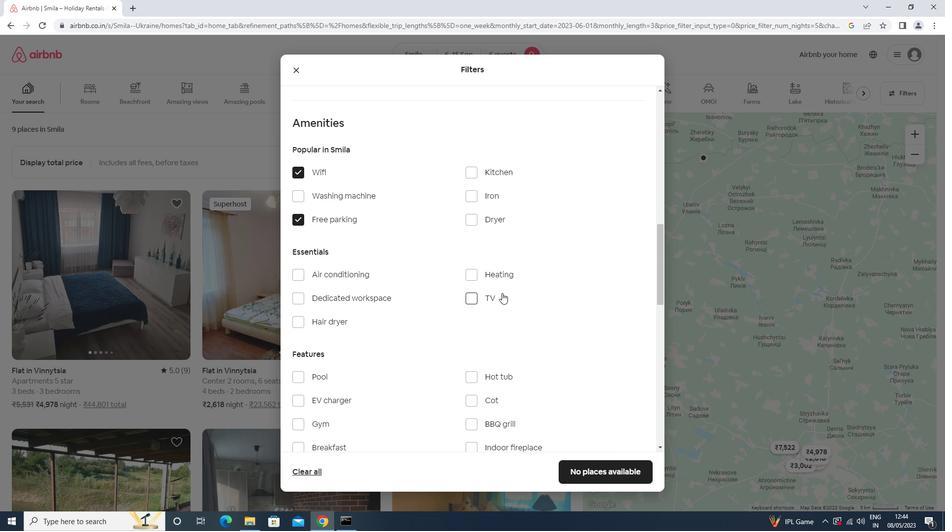 
Action: Mouse moved to (443, 288)
Screenshot: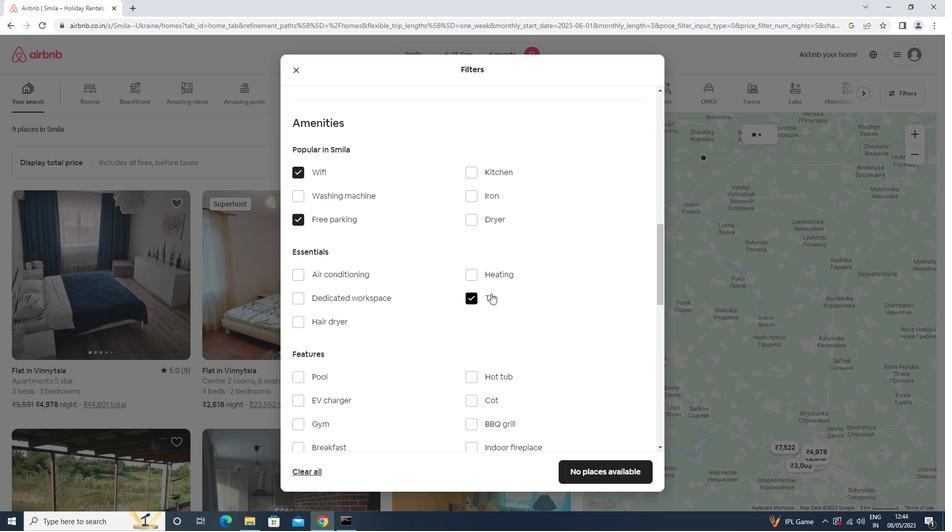 
Action: Mouse scrolled (443, 288) with delta (0, 0)
Screenshot: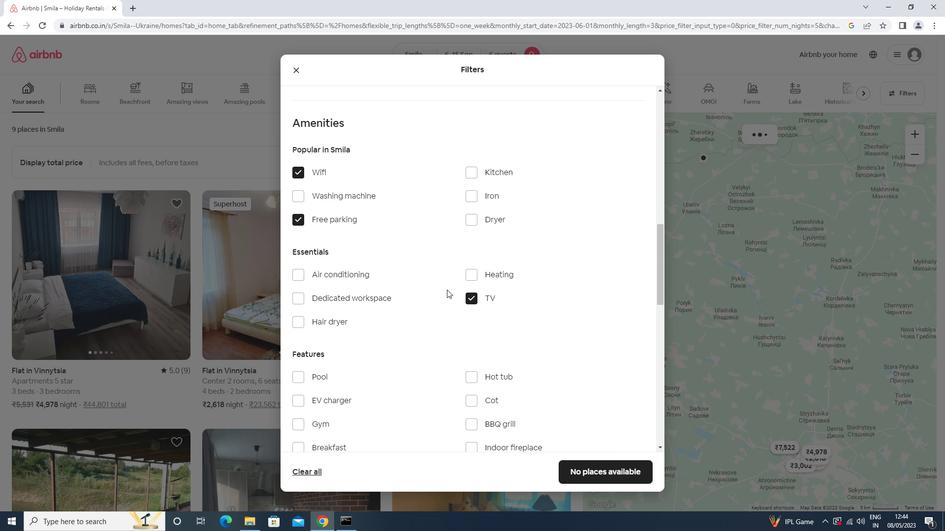 
Action: Mouse scrolled (443, 288) with delta (0, 0)
Screenshot: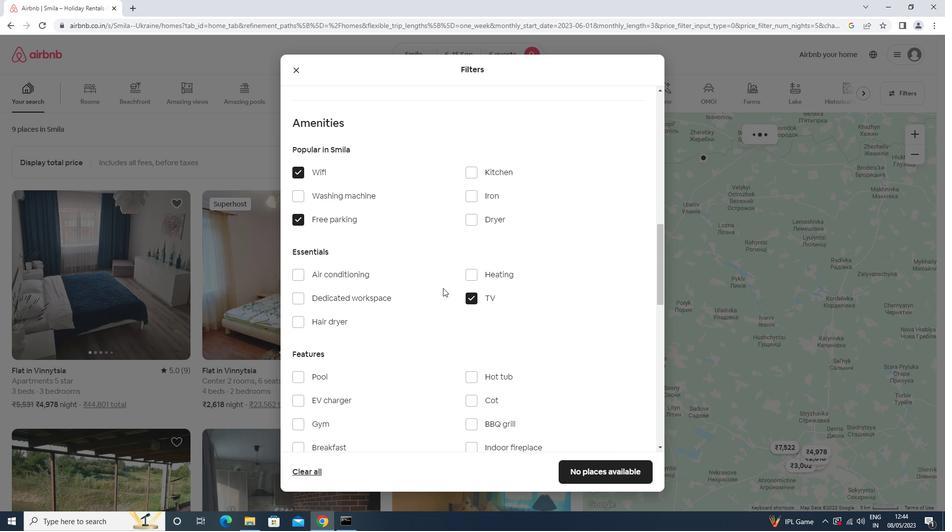 
Action: Mouse scrolled (443, 288) with delta (0, 0)
Screenshot: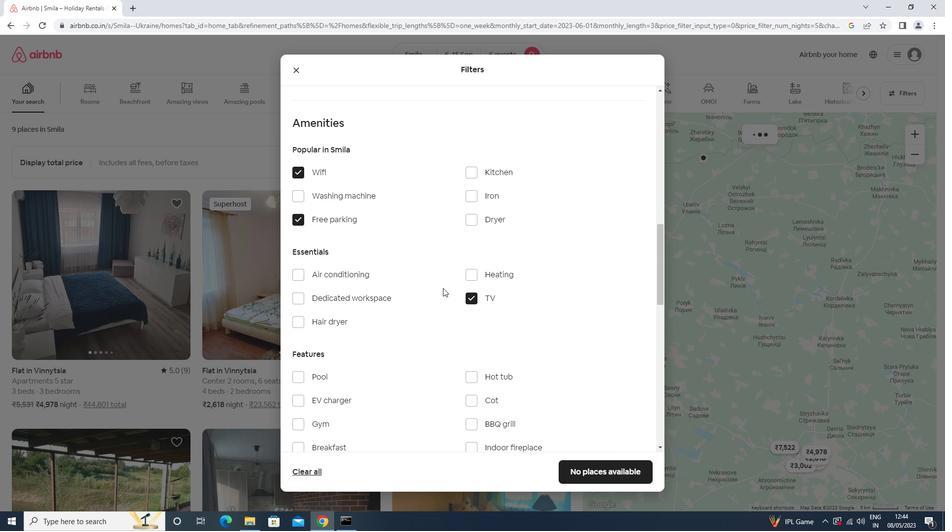 
Action: Mouse moved to (327, 277)
Screenshot: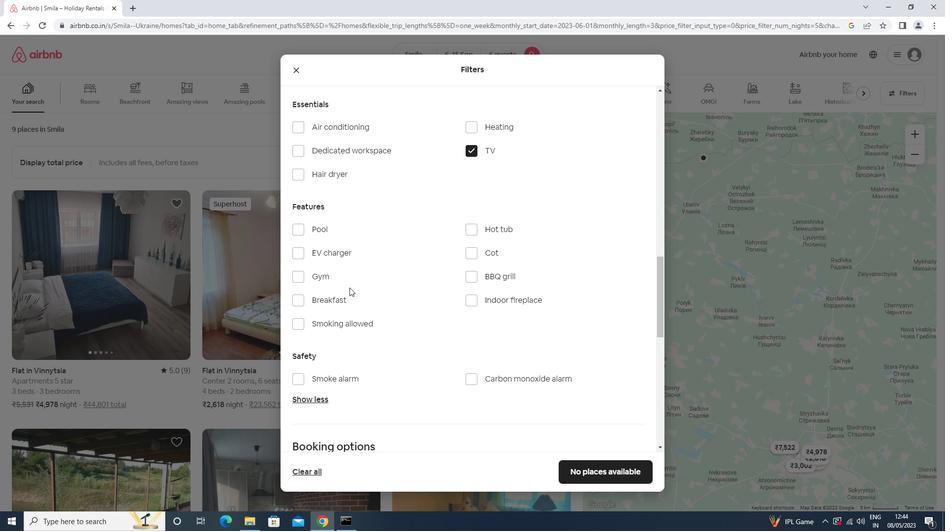 
Action: Mouse pressed left at (327, 277)
Screenshot: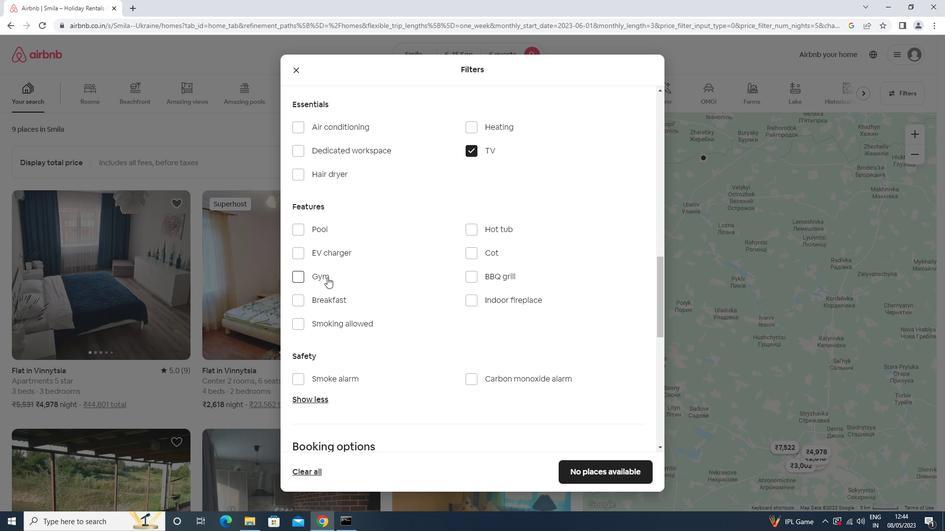 
Action: Mouse moved to (332, 293)
Screenshot: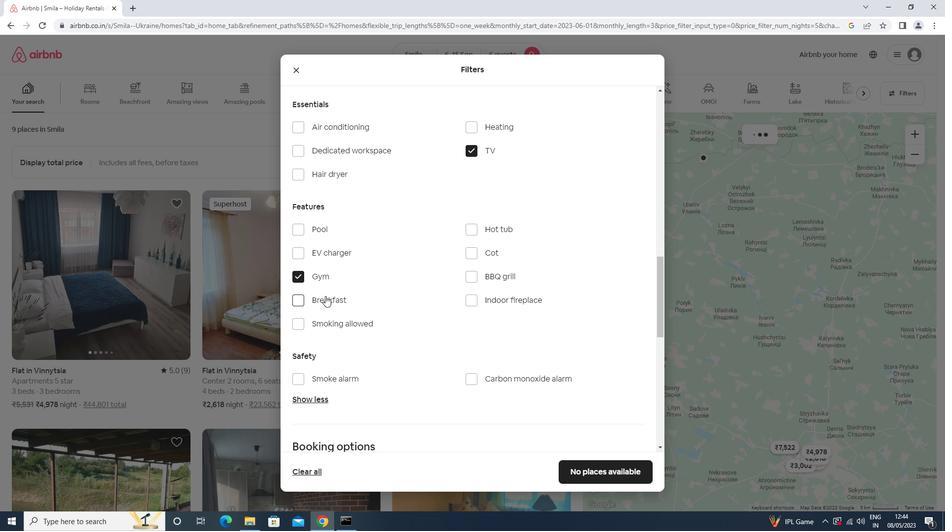 
Action: Mouse pressed left at (332, 293)
Screenshot: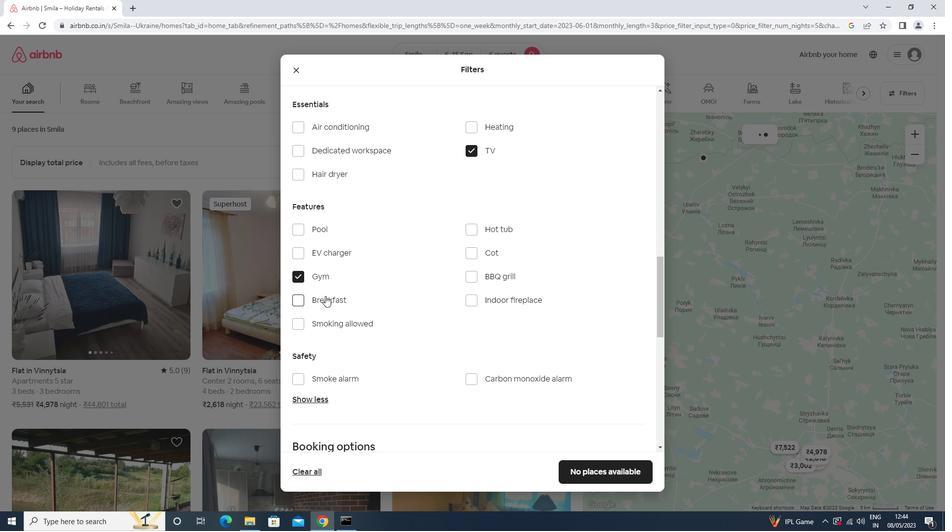 
Action: Mouse moved to (333, 296)
Screenshot: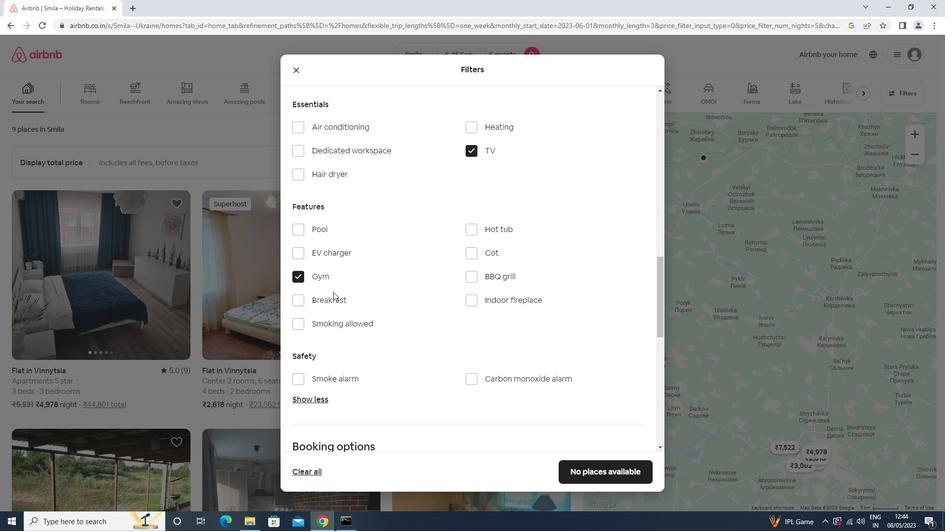 
Action: Mouse pressed left at (333, 296)
Screenshot: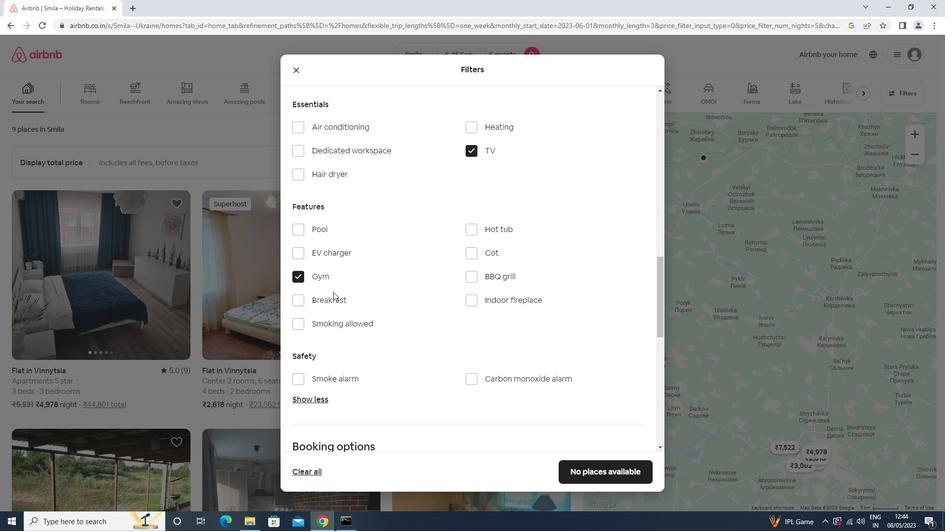 
Action: Mouse moved to (391, 243)
Screenshot: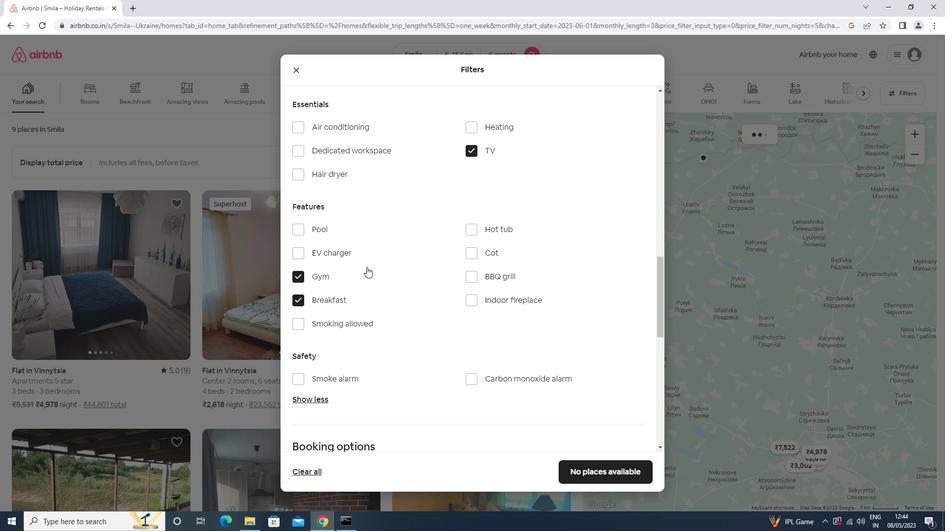 
Action: Mouse scrolled (391, 242) with delta (0, 0)
Screenshot: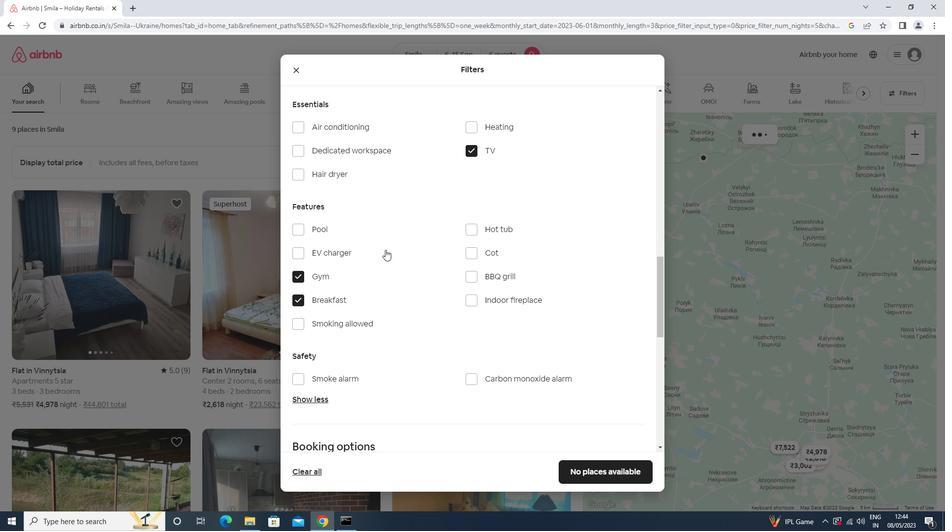 
Action: Mouse scrolled (391, 242) with delta (0, 0)
Screenshot: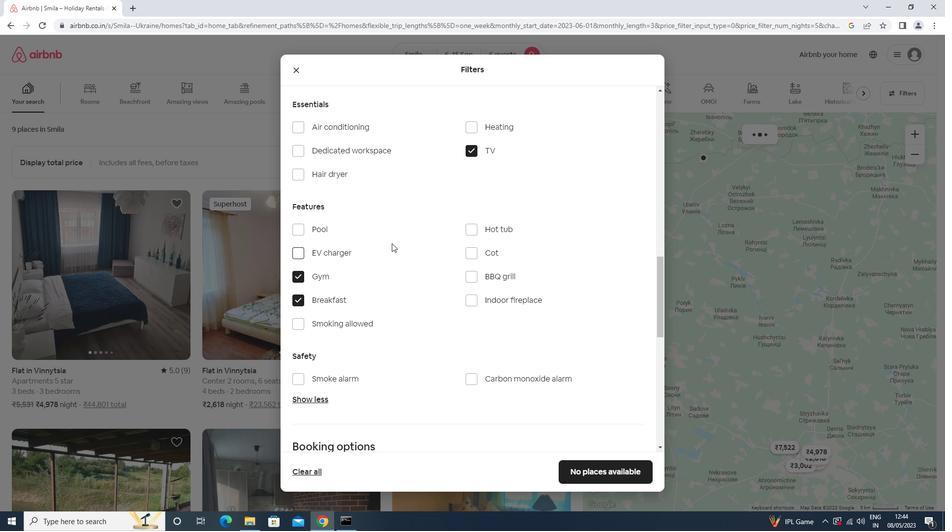 
Action: Mouse scrolled (391, 242) with delta (0, 0)
Screenshot: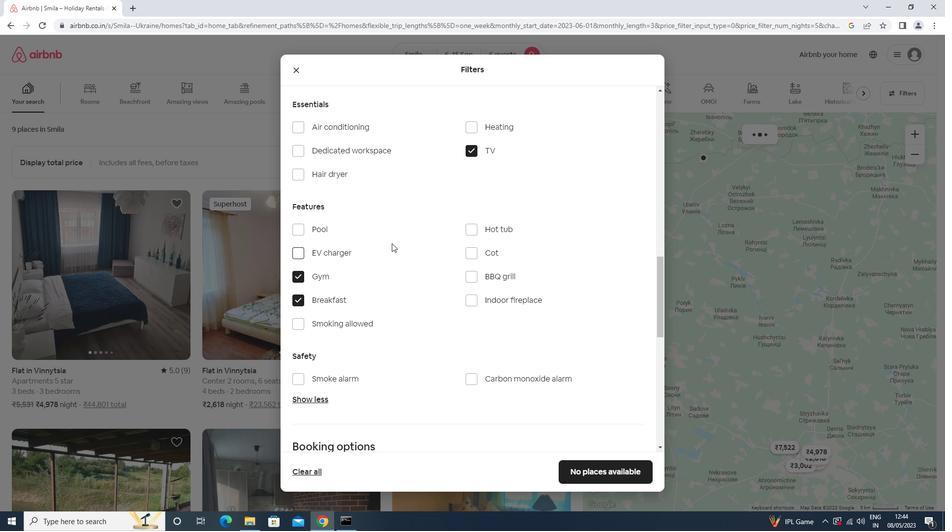 
Action: Mouse scrolled (391, 242) with delta (0, 0)
Screenshot: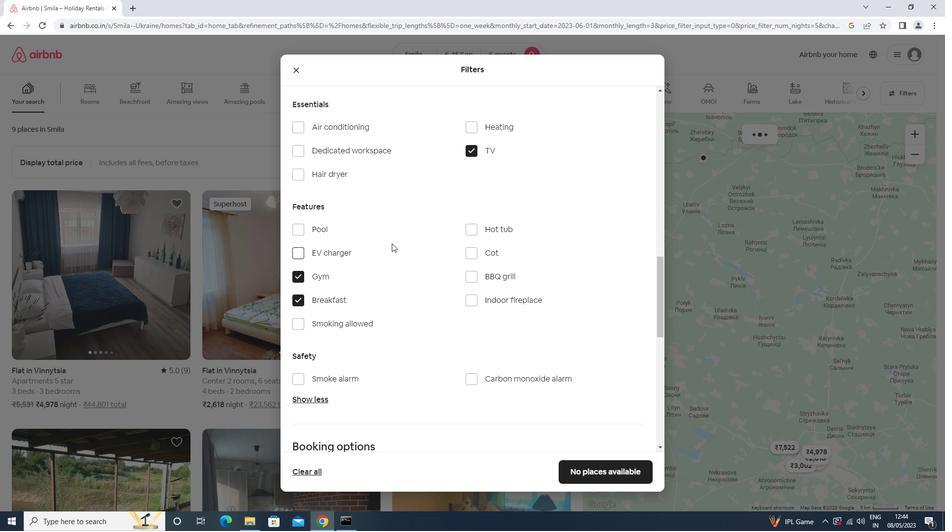 
Action: Mouse scrolled (391, 242) with delta (0, 0)
Screenshot: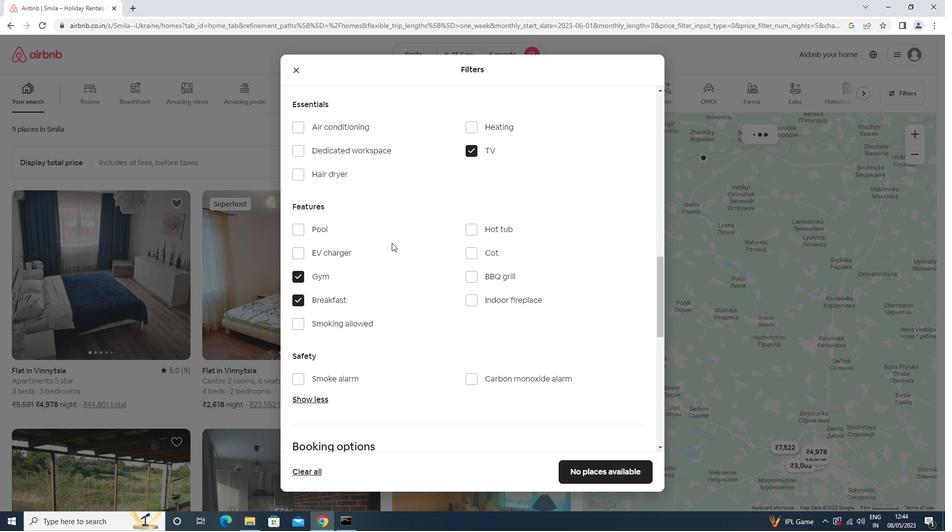 
Action: Mouse moved to (640, 265)
Screenshot: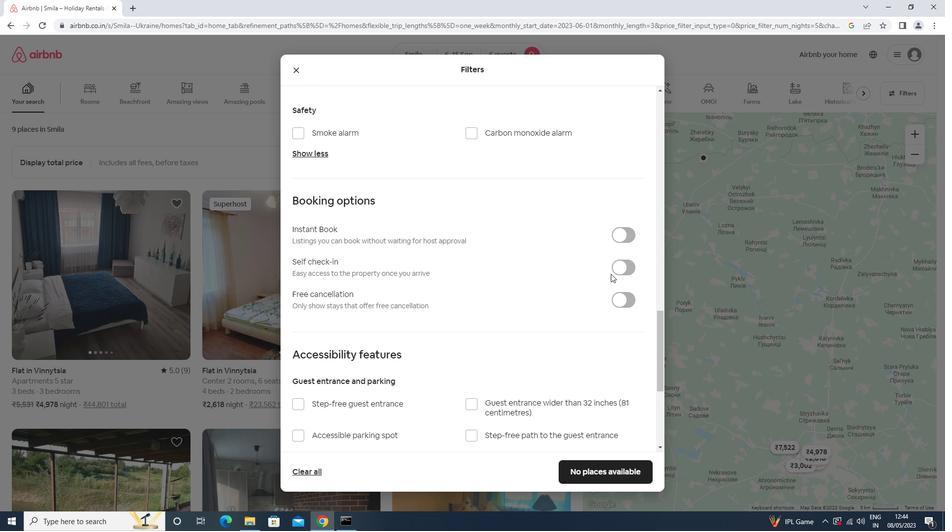 
Action: Mouse pressed left at (640, 265)
Screenshot: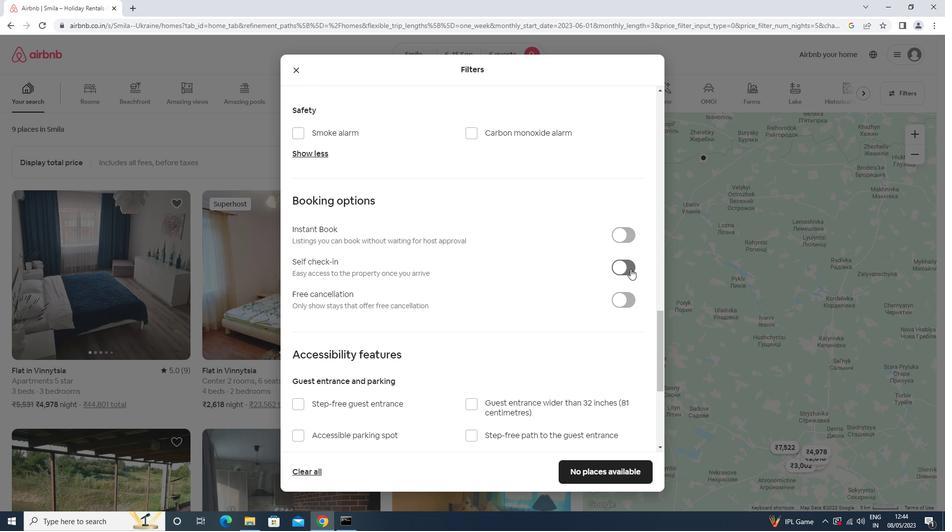 
Action: Mouse moved to (626, 268)
Screenshot: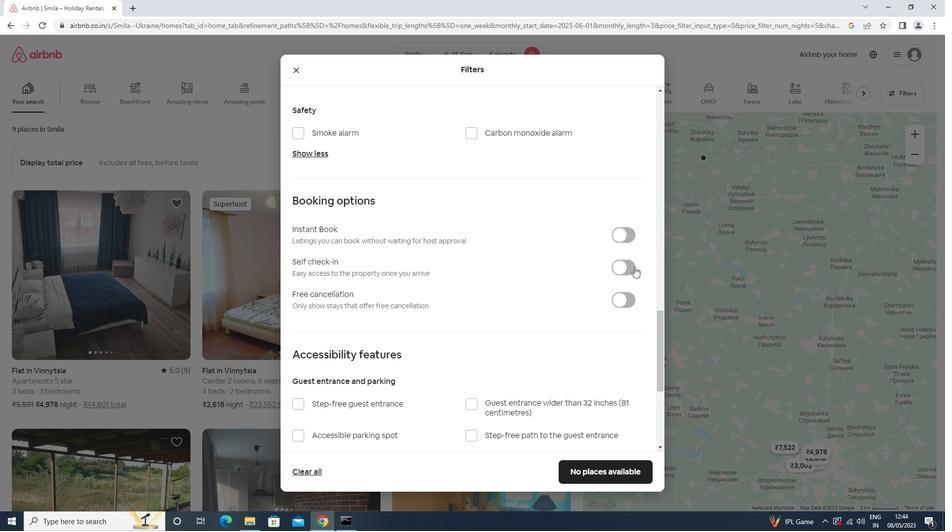 
Action: Mouse pressed left at (626, 268)
Screenshot: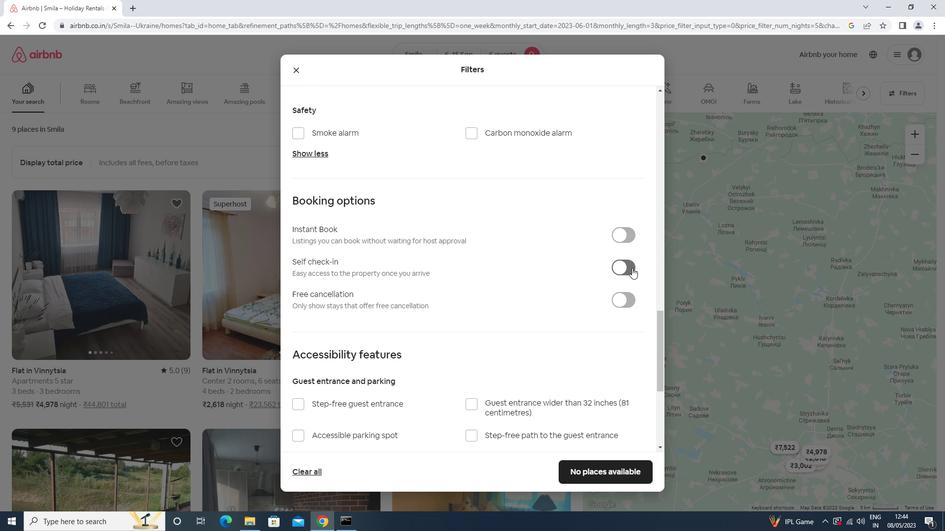 
Action: Mouse moved to (436, 261)
Screenshot: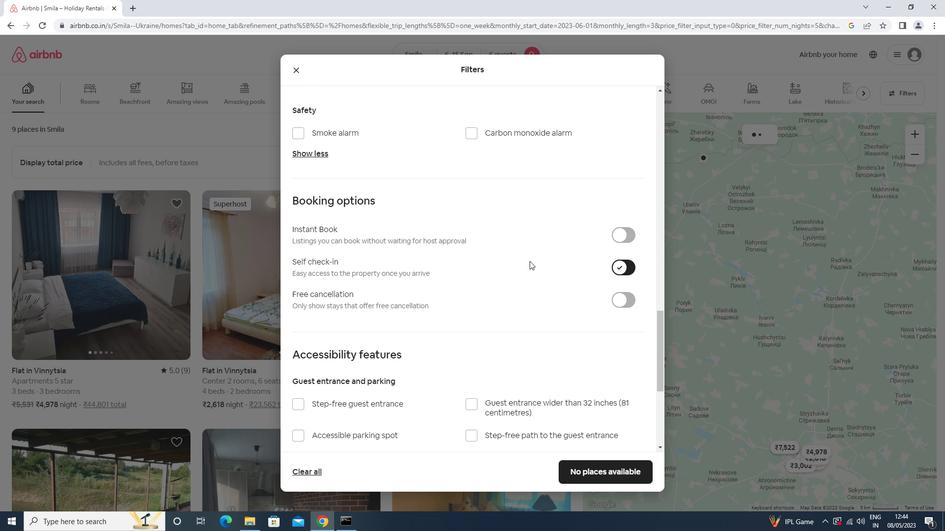
Action: Mouse scrolled (436, 260) with delta (0, 0)
Screenshot: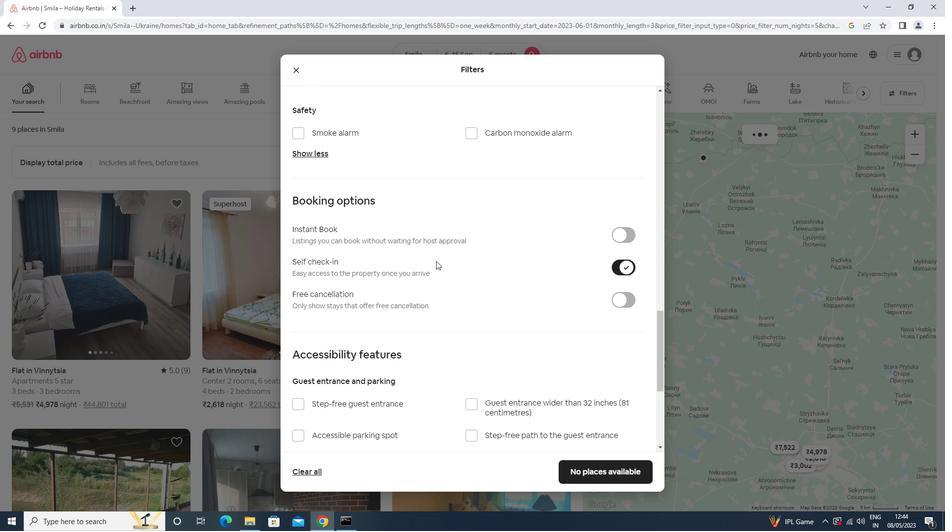 
Action: Mouse scrolled (436, 260) with delta (0, 0)
Screenshot: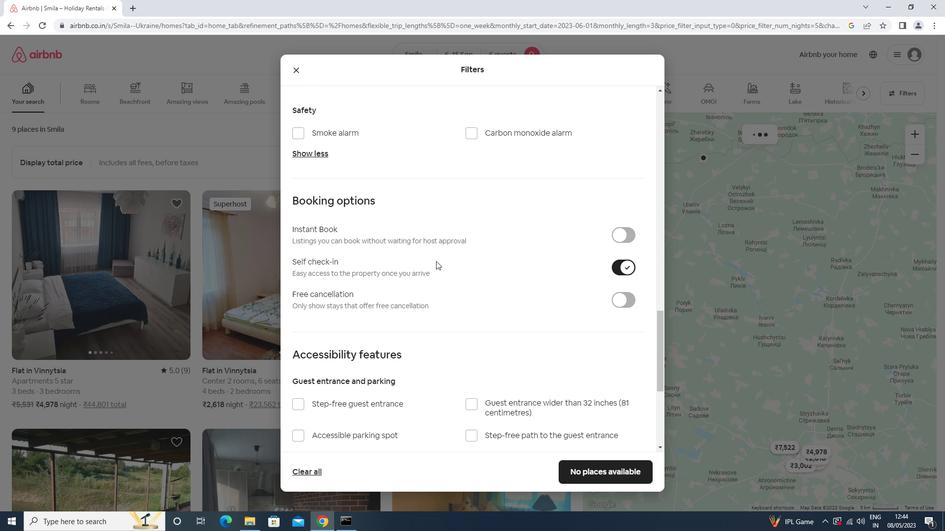 
Action: Mouse scrolled (436, 260) with delta (0, 0)
Screenshot: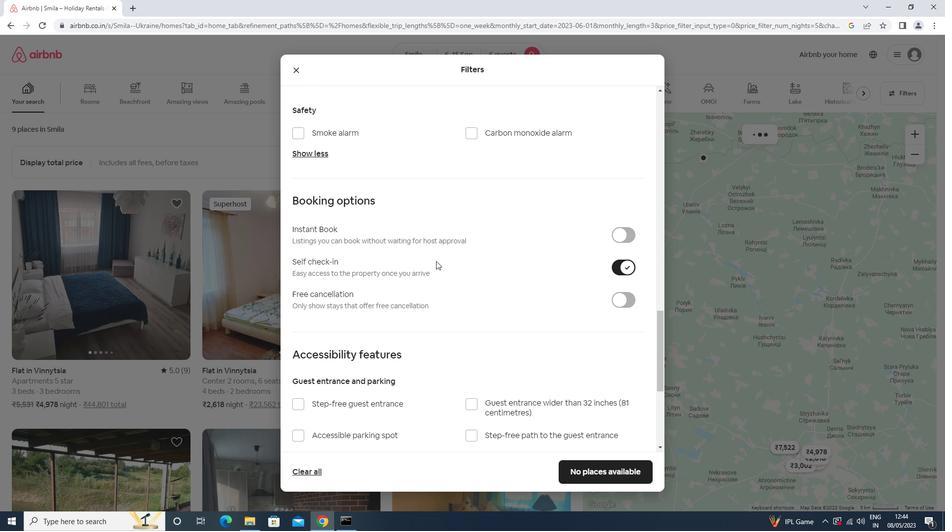 
Action: Mouse scrolled (436, 260) with delta (0, 0)
Screenshot: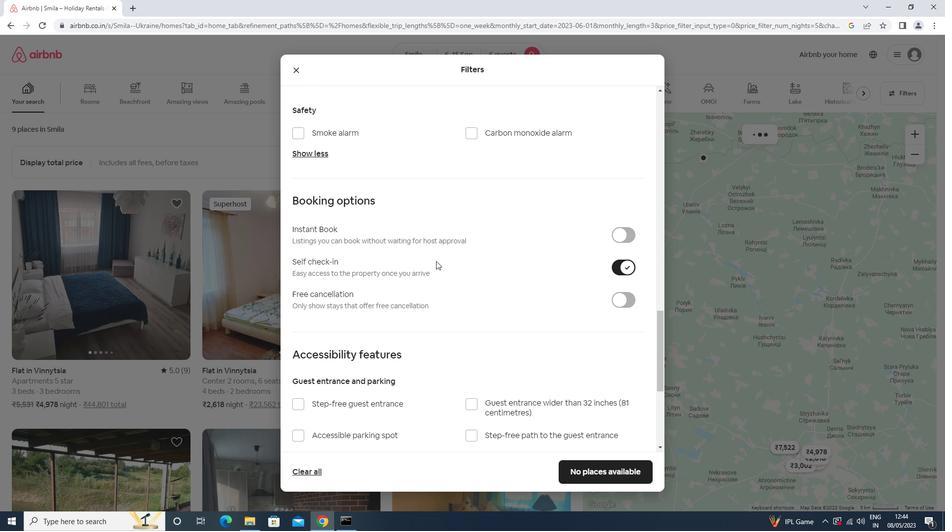 
Action: Mouse scrolled (436, 260) with delta (0, 0)
Screenshot: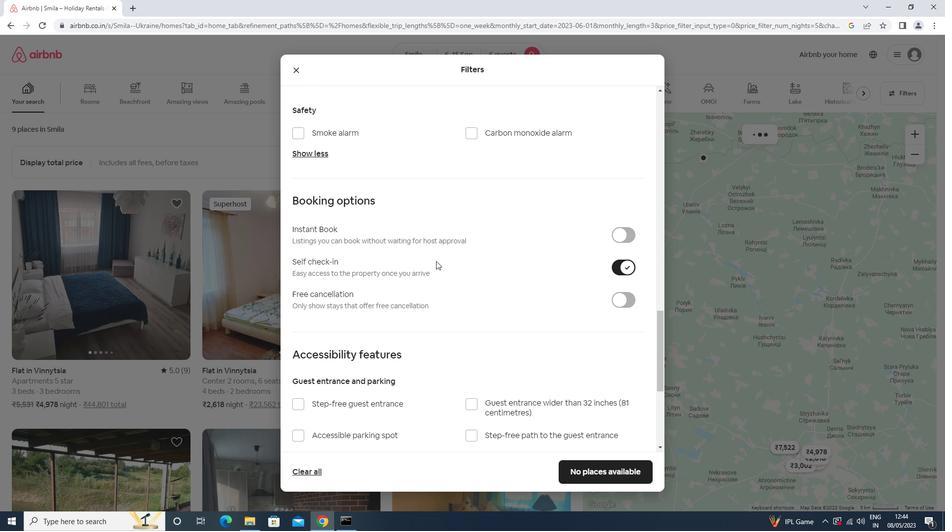 
Action: Mouse scrolled (436, 260) with delta (0, 0)
Screenshot: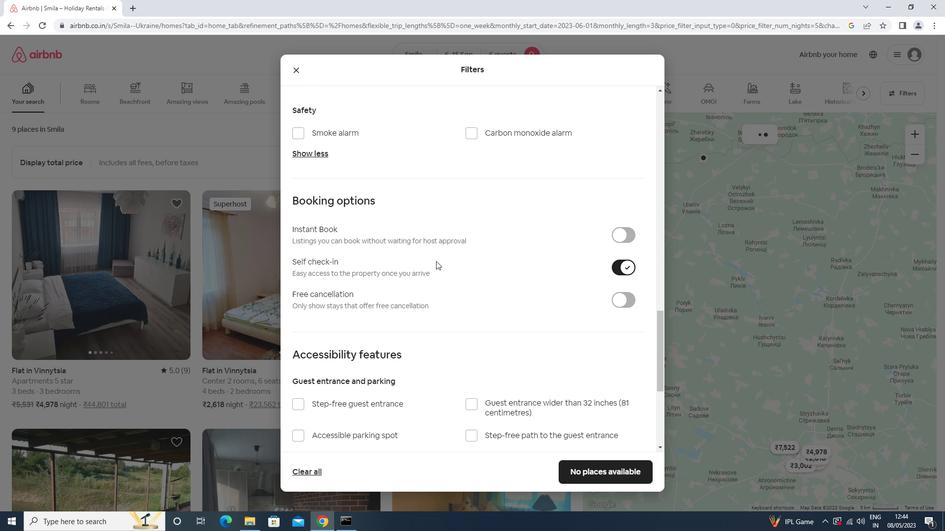 
Action: Mouse moved to (332, 398)
Screenshot: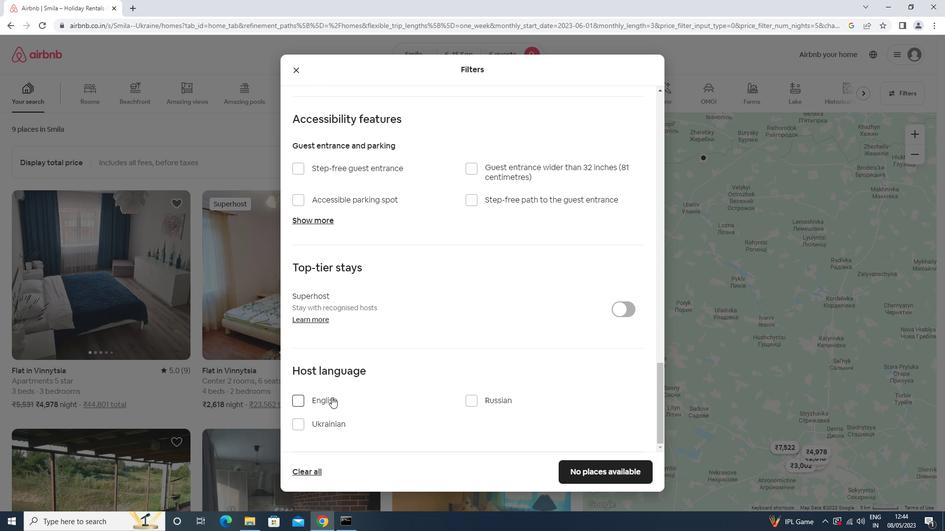 
Action: Mouse pressed left at (332, 398)
Screenshot: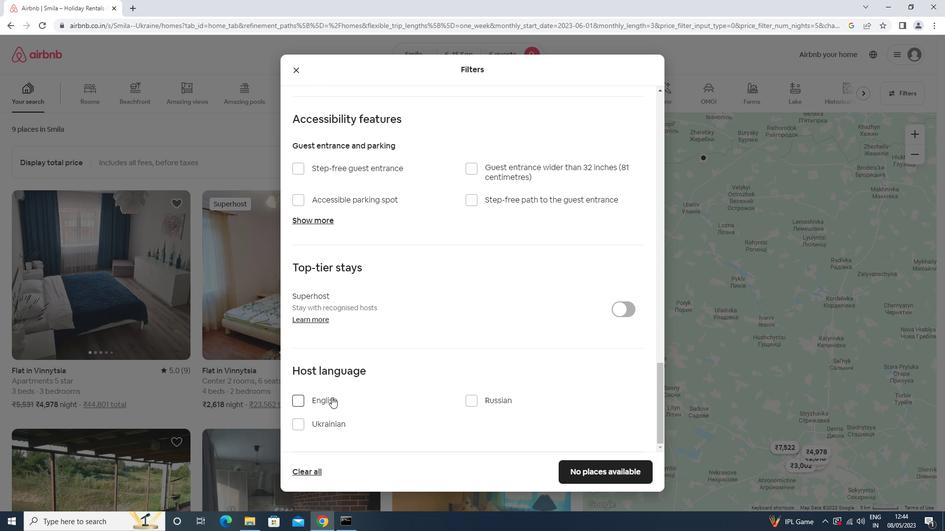 
Action: Mouse moved to (573, 465)
Screenshot: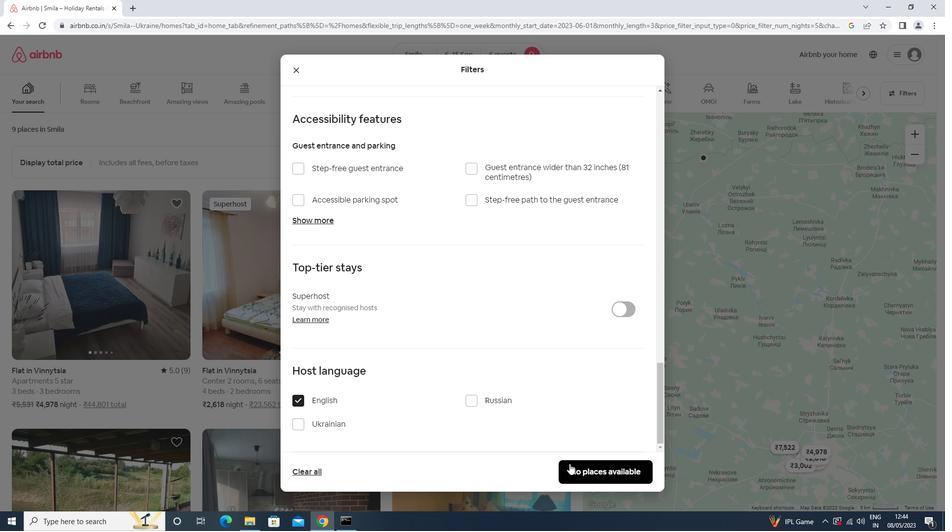 
Action: Mouse pressed left at (573, 465)
Screenshot: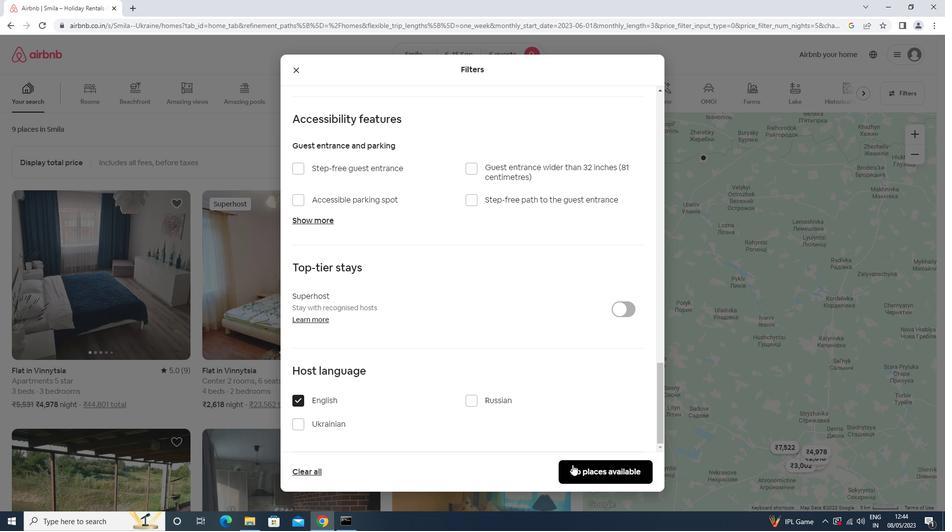 
Action: Mouse moved to (576, 459)
Screenshot: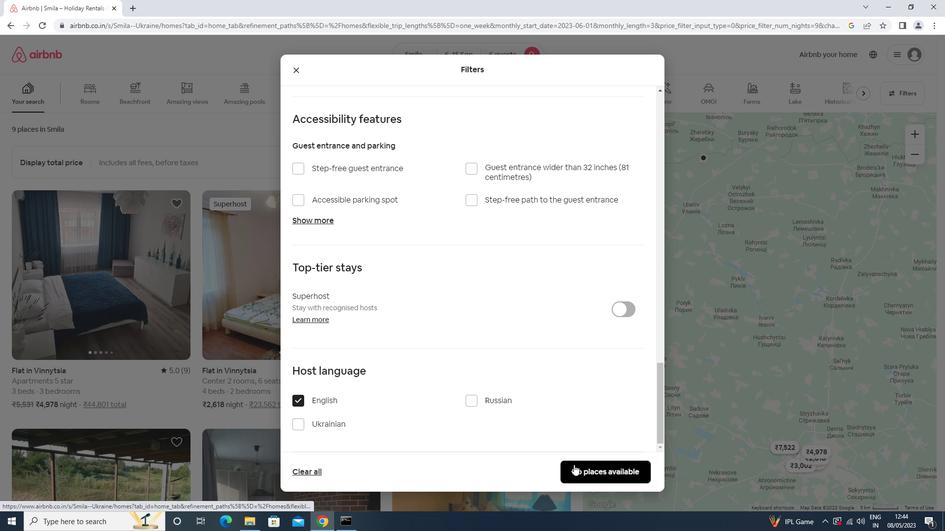 
